 Task: Create in the project AuraTech in Backlog an issue 'Develop a new tool for automated testing of mobile application functional correctness and performance under varying network conditions', assign it to team member softage.4@softage.net and change the status to IN PROGRESS. Create in the project AuraTech in Backlog an issue 'Upgrade the session management and timeout mechanisms of a web application to improve user security and session management', assign it to team member softage.1@softage.net and change the status to IN PROGRESS
Action: Mouse moved to (209, 59)
Screenshot: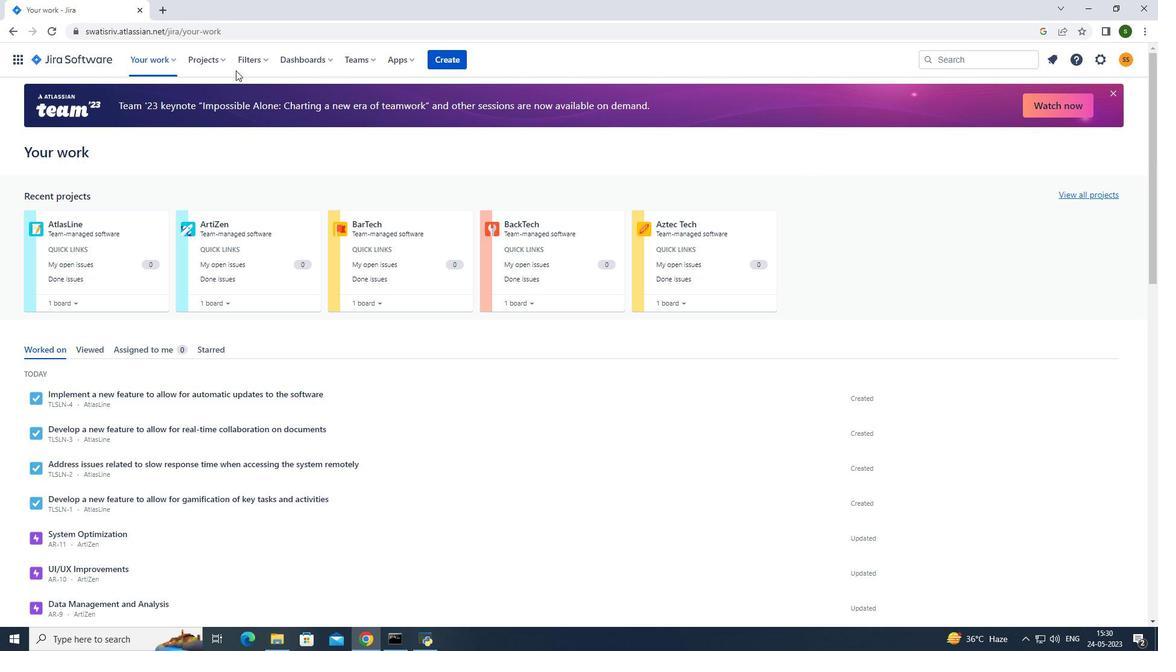 
Action: Mouse pressed left at (209, 59)
Screenshot: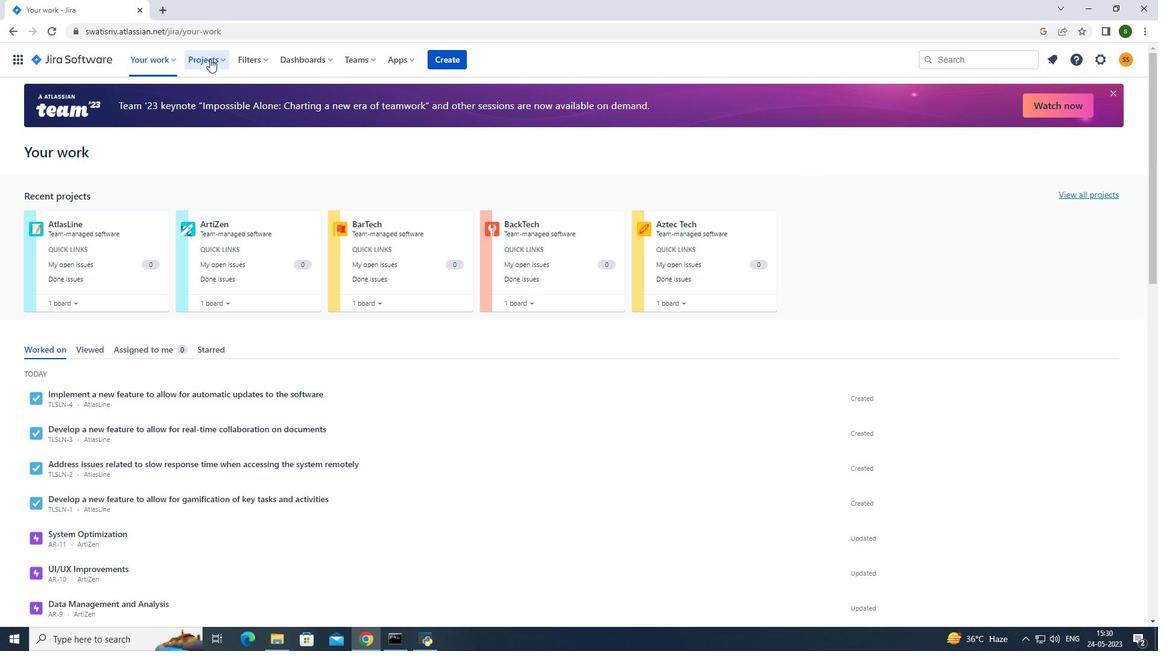 
Action: Mouse moved to (269, 111)
Screenshot: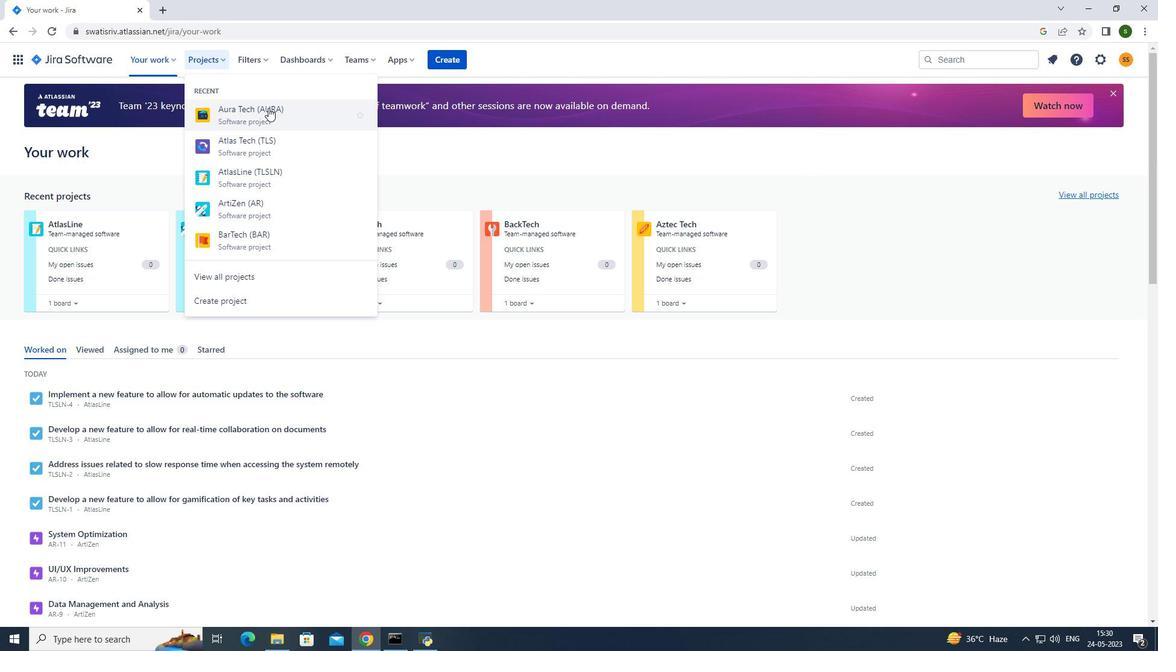 
Action: Mouse pressed left at (269, 111)
Screenshot: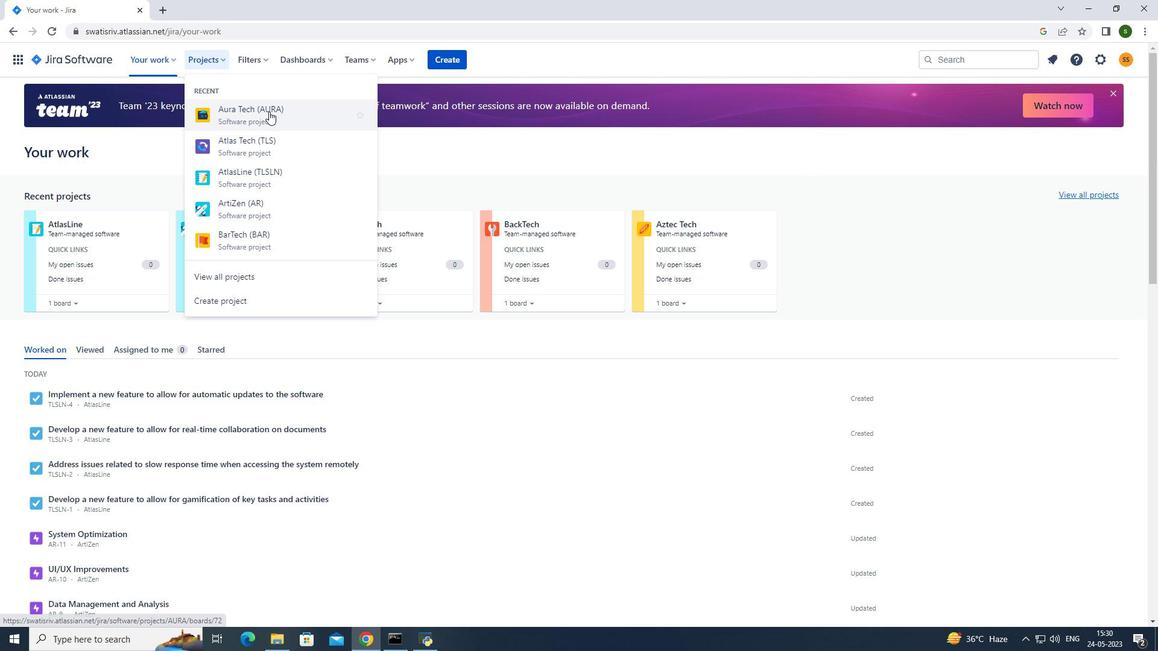 
Action: Mouse moved to (233, 415)
Screenshot: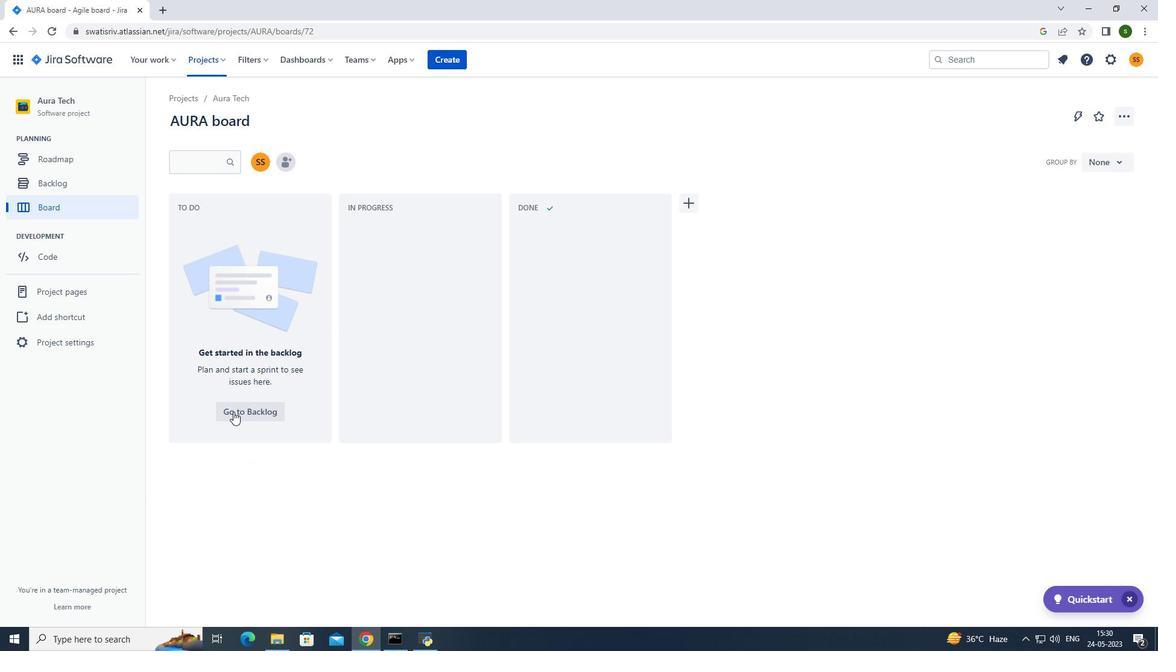 
Action: Mouse pressed left at (233, 415)
Screenshot: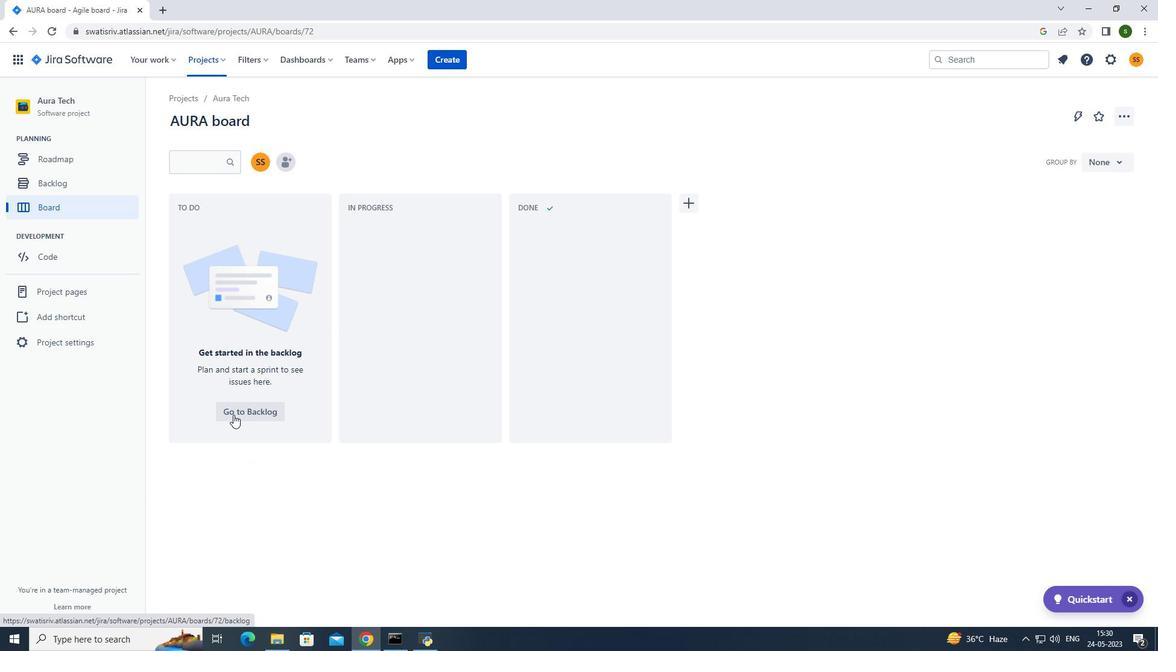 
Action: Mouse moved to (389, 445)
Screenshot: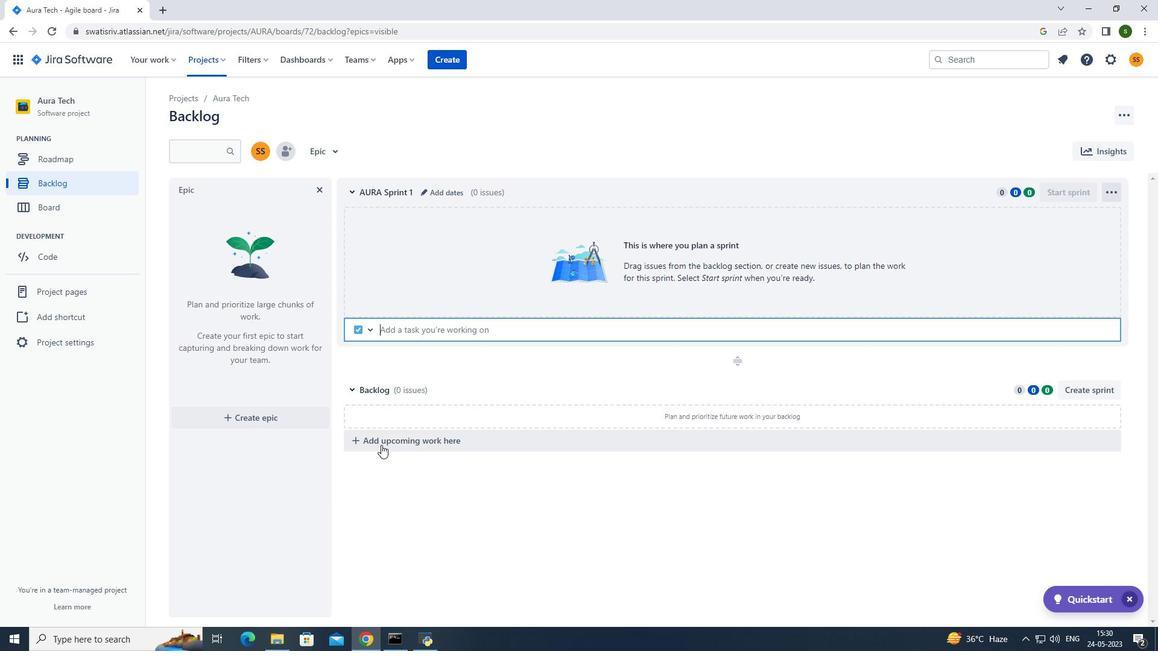 
Action: Mouse pressed left at (389, 445)
Screenshot: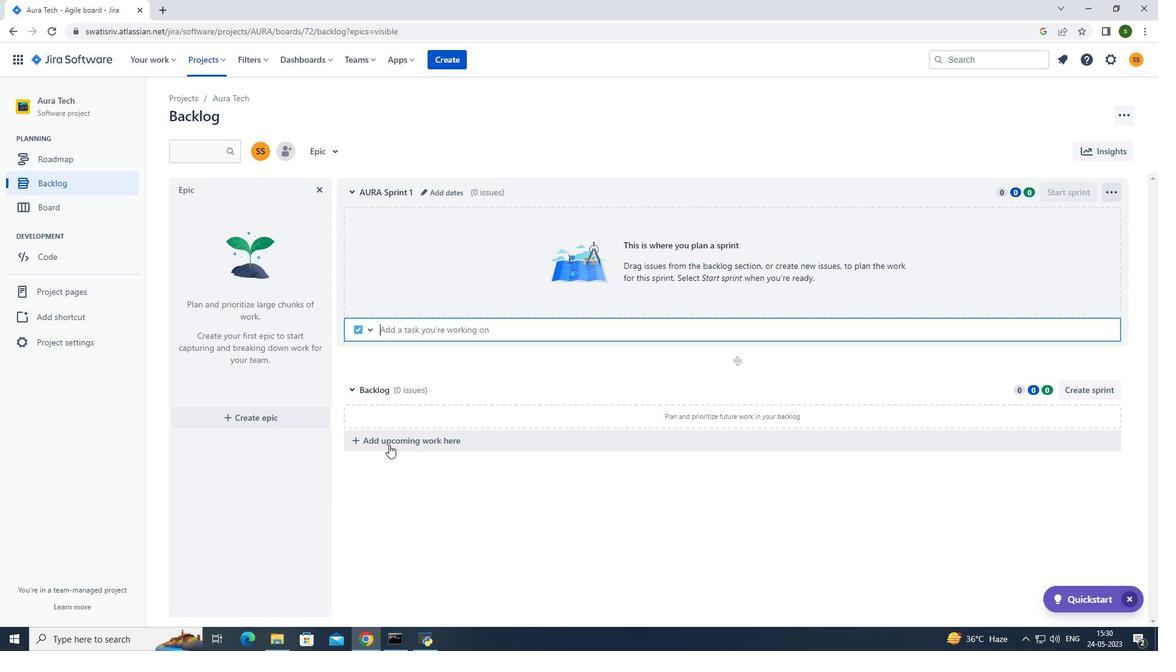 
Action: Mouse moved to (412, 445)
Screenshot: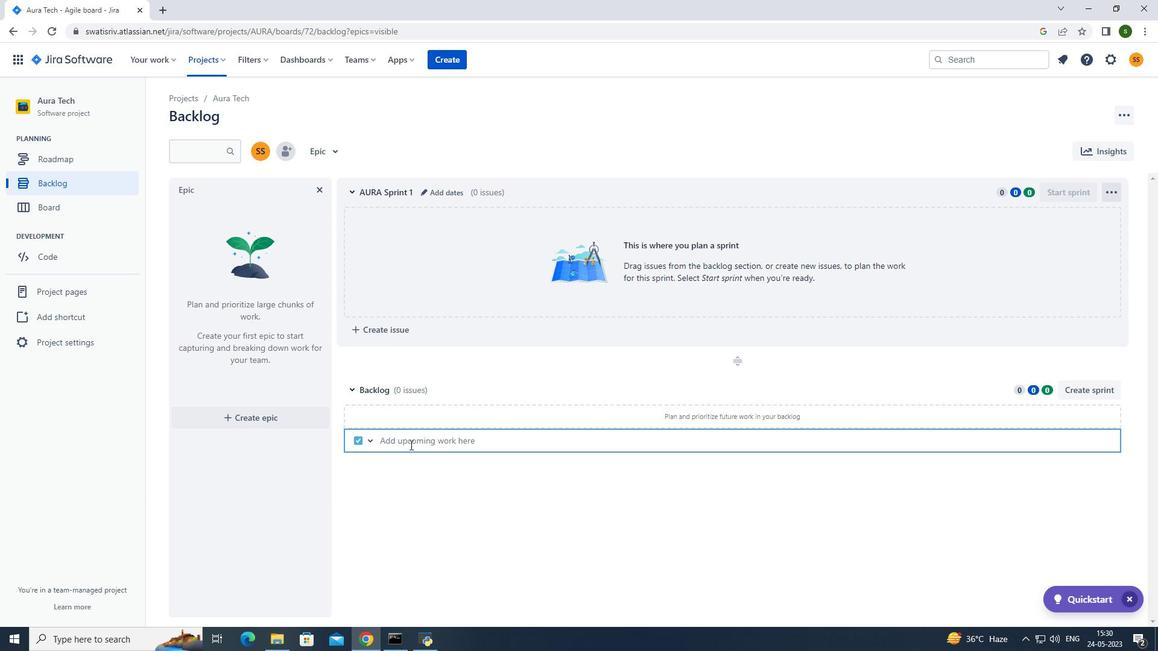 
Action: Mouse pressed left at (412, 445)
Screenshot: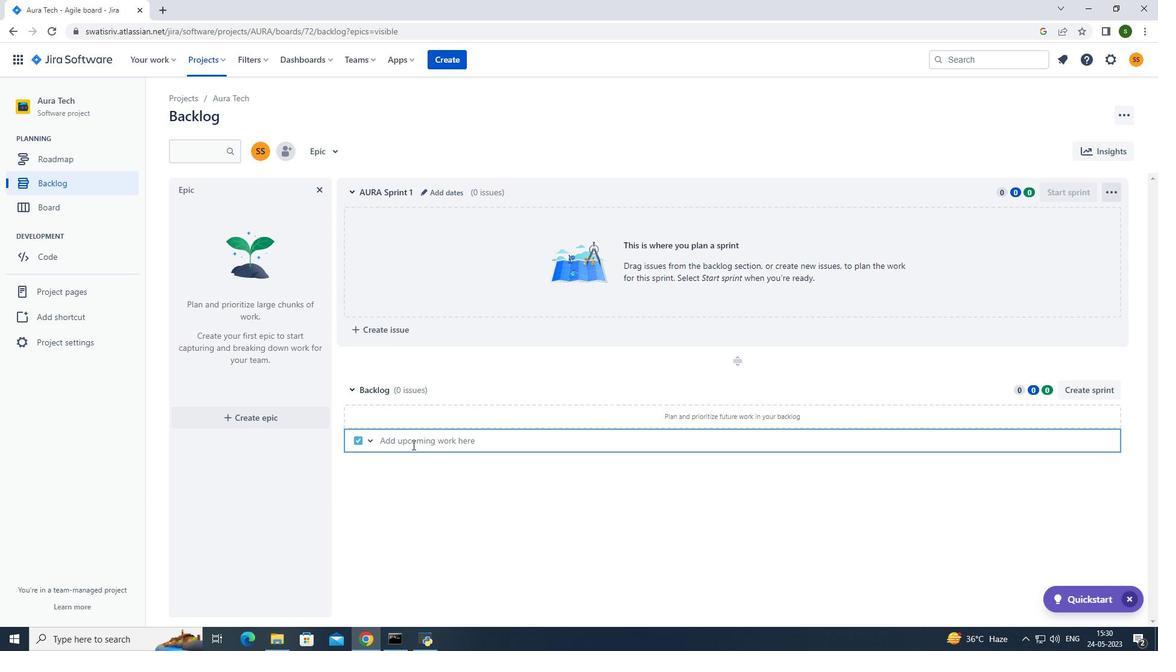 
Action: Mouse moved to (400, 440)
Screenshot: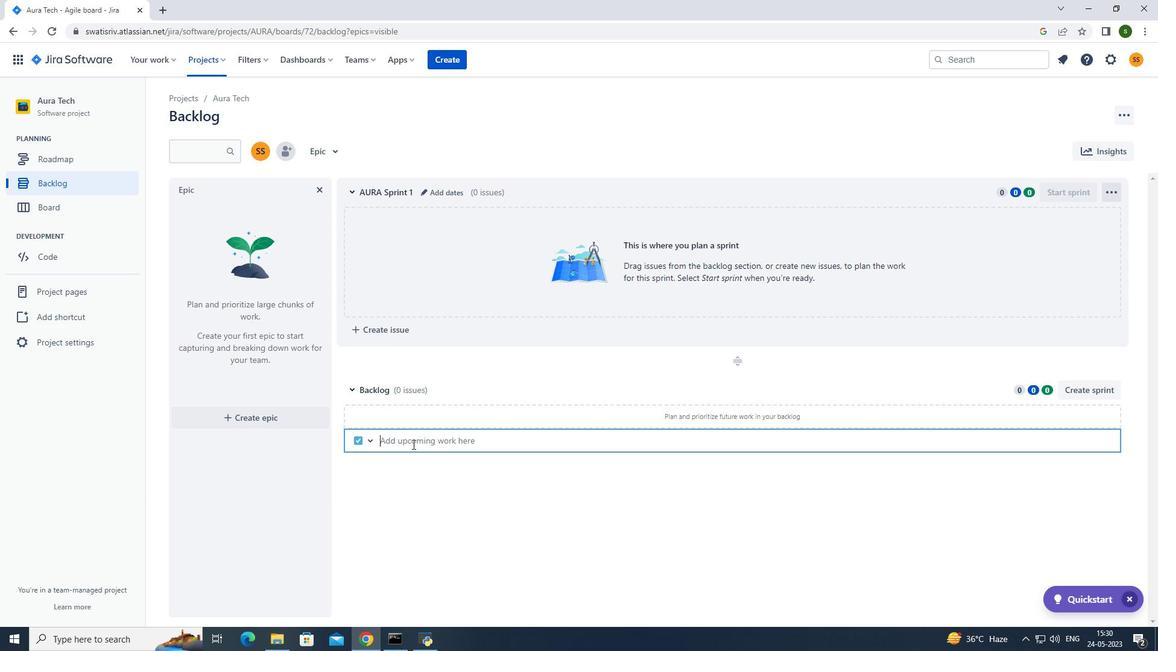 
Action: Key pressed <Key.caps_lock>D<Key.caps_lock>evelop<Key.space>a<Key.space>new<Key.space>tool<Key.space>for<Key.space>automated<Key.space>testing<Key.space>of<Key.space>mobile<Key.space>applicay<Key.backspace>tion<Key.space>functional<Key.space>correctness<Key.space>and<Key.space>perfi<Key.backspace>ormance<Key.space>under<Key.space>vat<Key.backspace>rying<Key.space>network<Key.space>coni<Key.backspace>ditions<Key.enter>
Screenshot: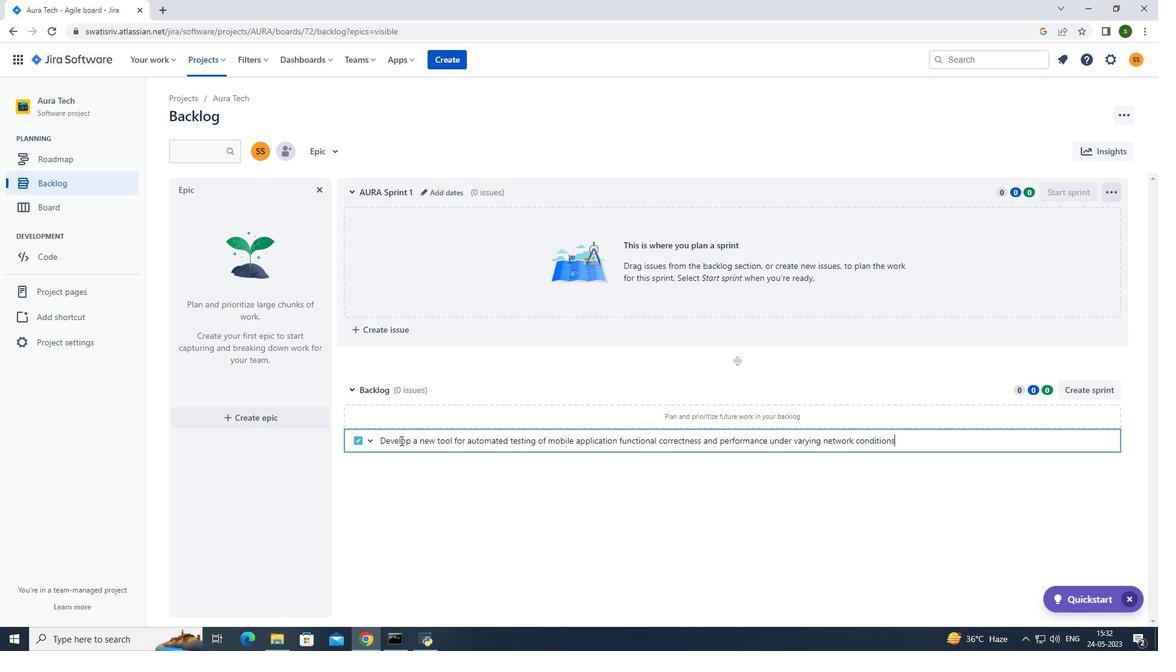 
Action: Mouse moved to (1082, 419)
Screenshot: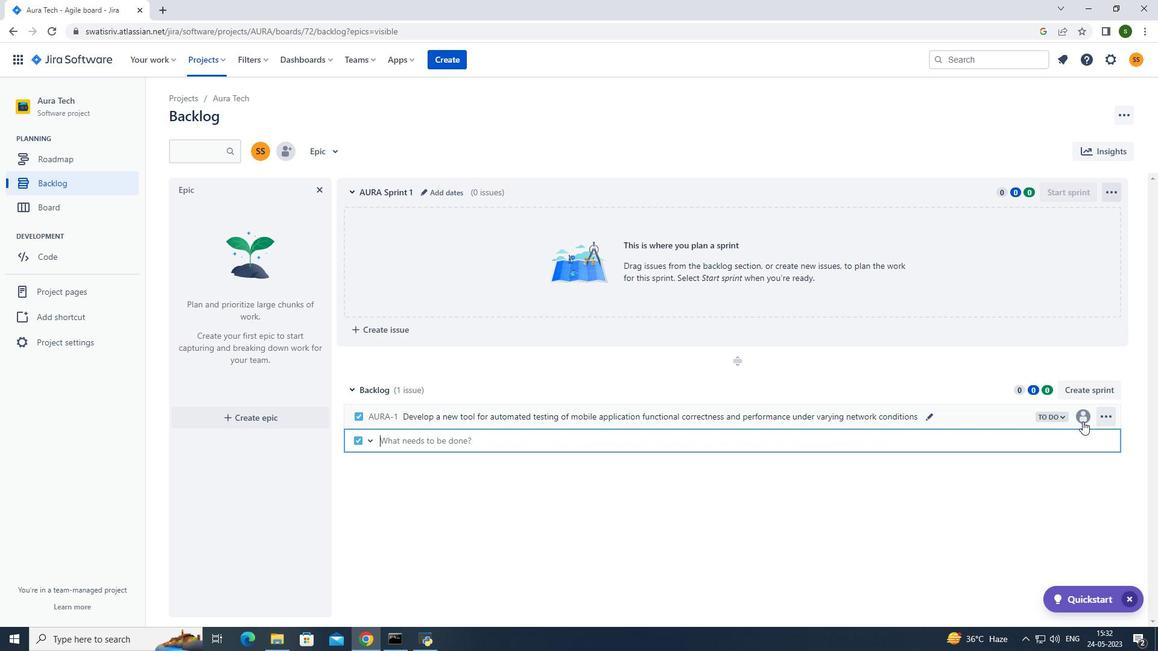 
Action: Mouse pressed left at (1082, 419)
Screenshot: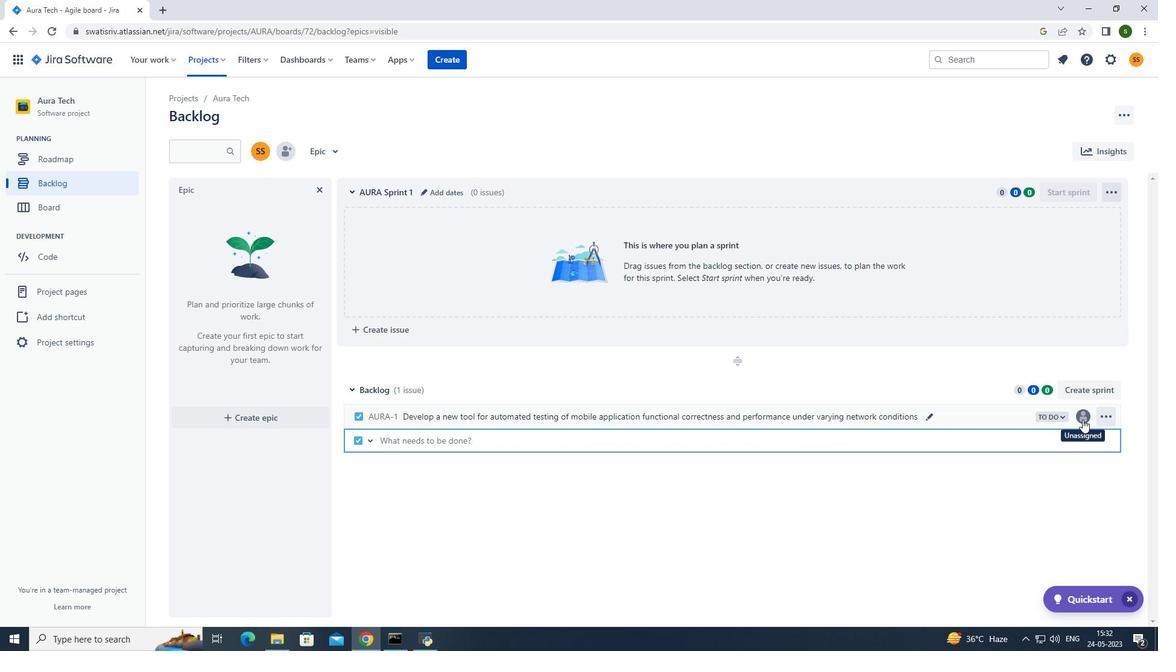 
Action: Mouse moved to (1017, 440)
Screenshot: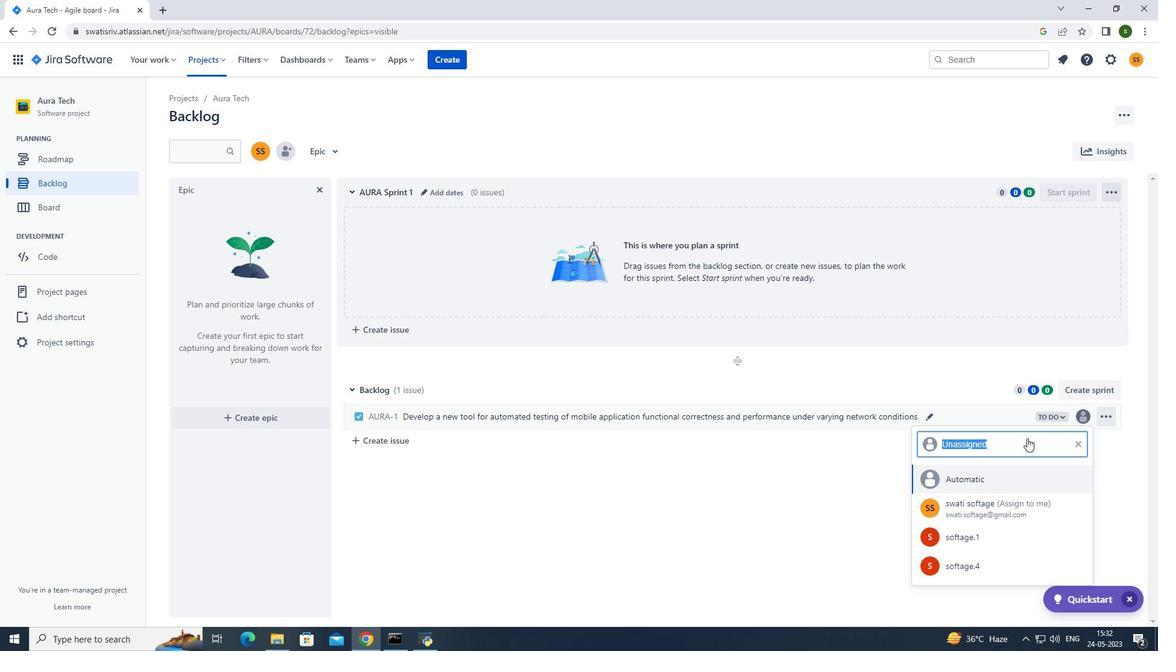 
Action: Key pressed softage.4<Key.shift><Key.shift>@softage.net
Screenshot: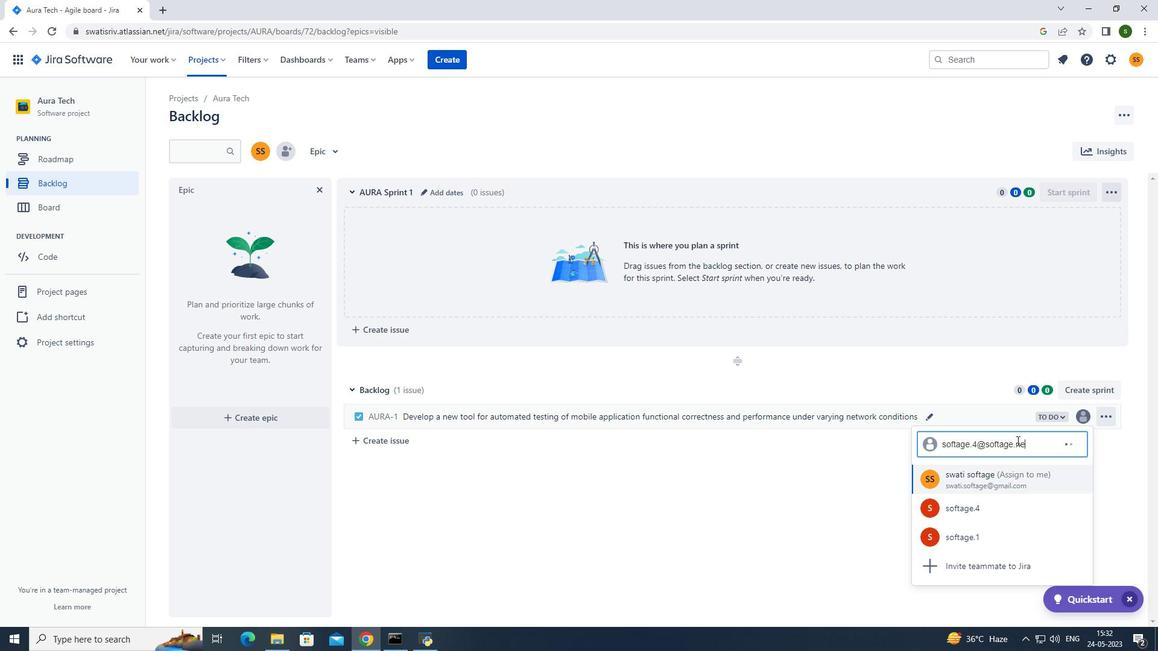 
Action: Mouse moved to (1012, 473)
Screenshot: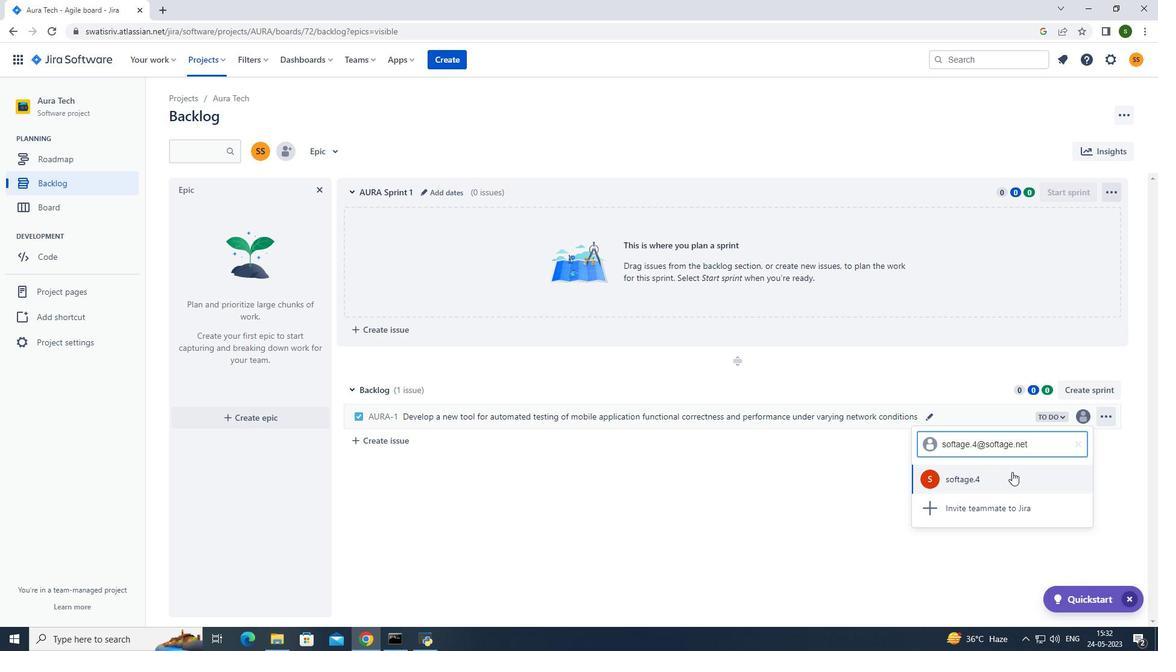 
Action: Mouse pressed left at (1012, 473)
Screenshot: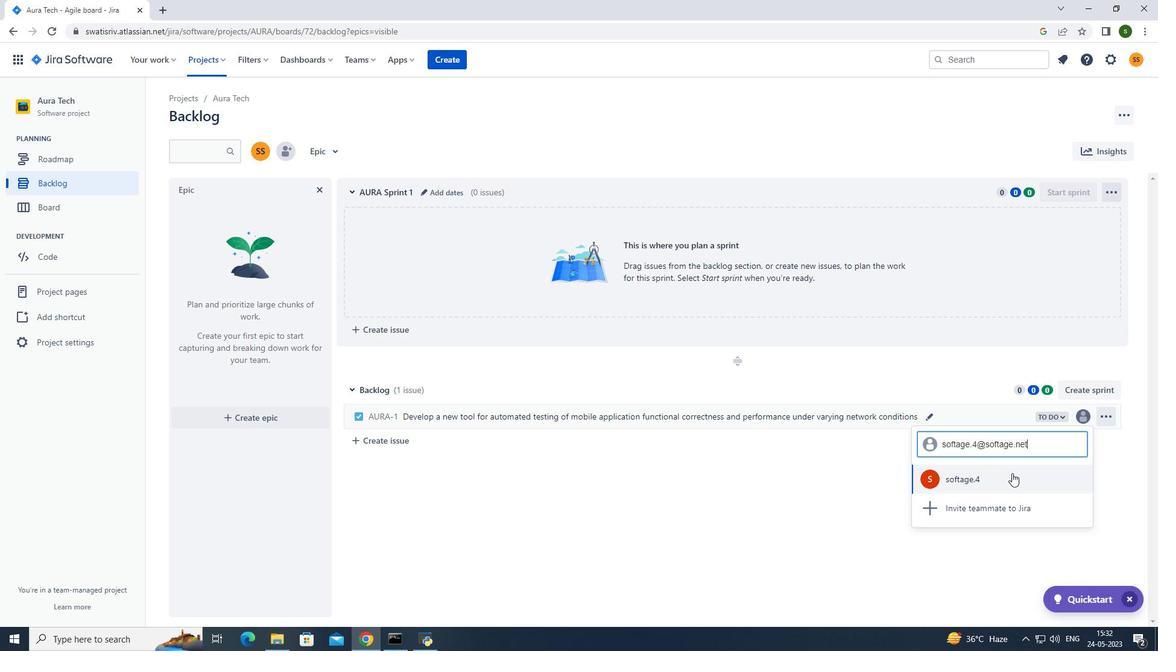
Action: Mouse moved to (1057, 418)
Screenshot: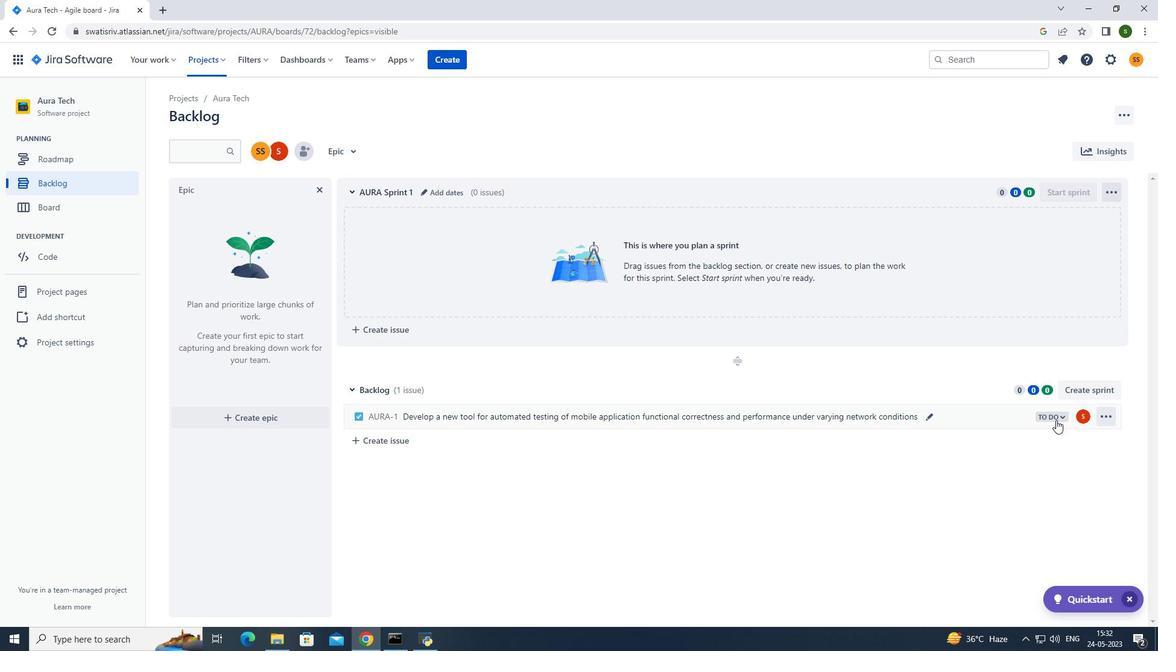 
Action: Mouse pressed left at (1057, 418)
Screenshot: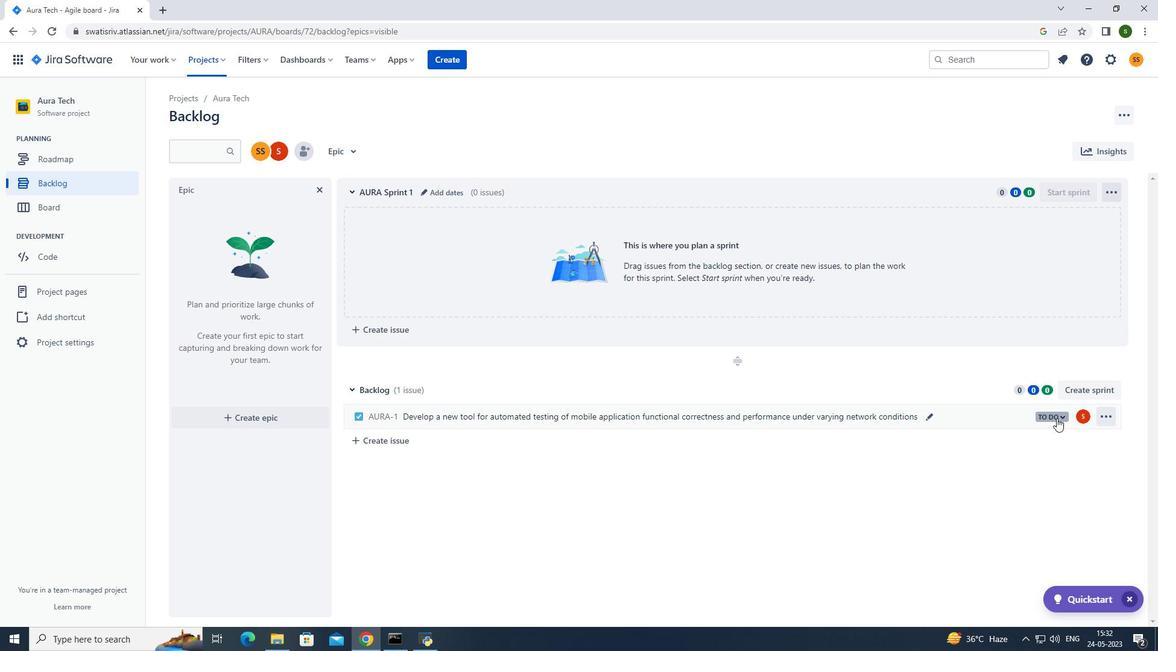 
Action: Mouse moved to (1003, 442)
Screenshot: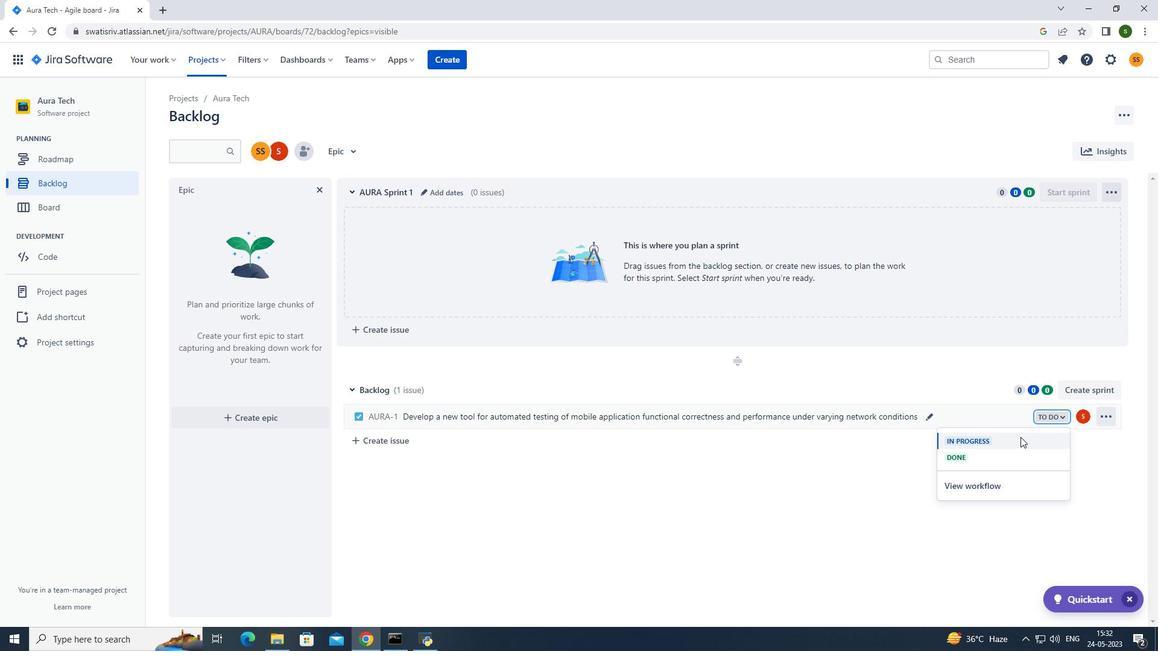 
Action: Mouse pressed left at (1003, 442)
Screenshot: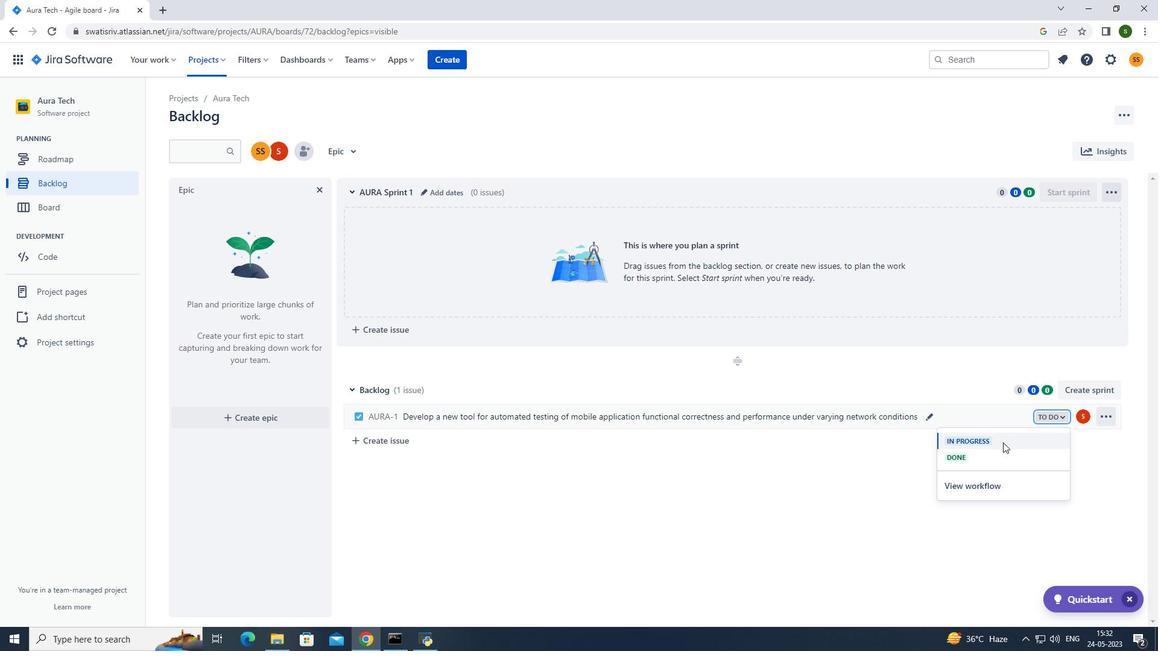 
Action: Mouse moved to (322, 193)
Screenshot: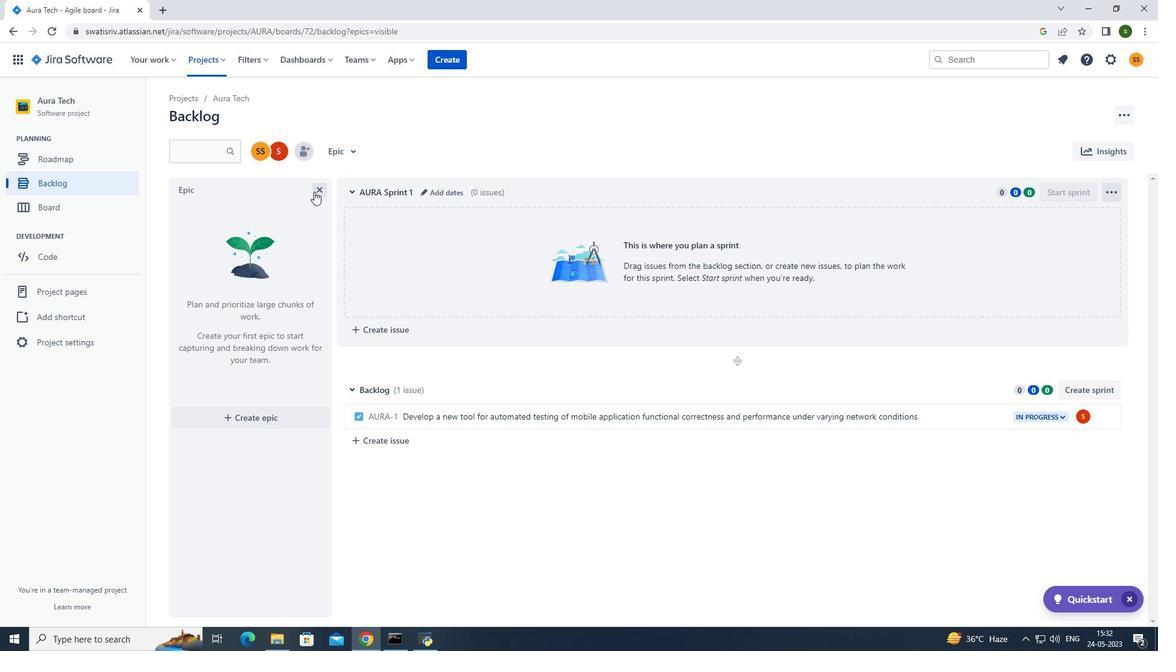 
Action: Mouse pressed left at (322, 193)
Screenshot: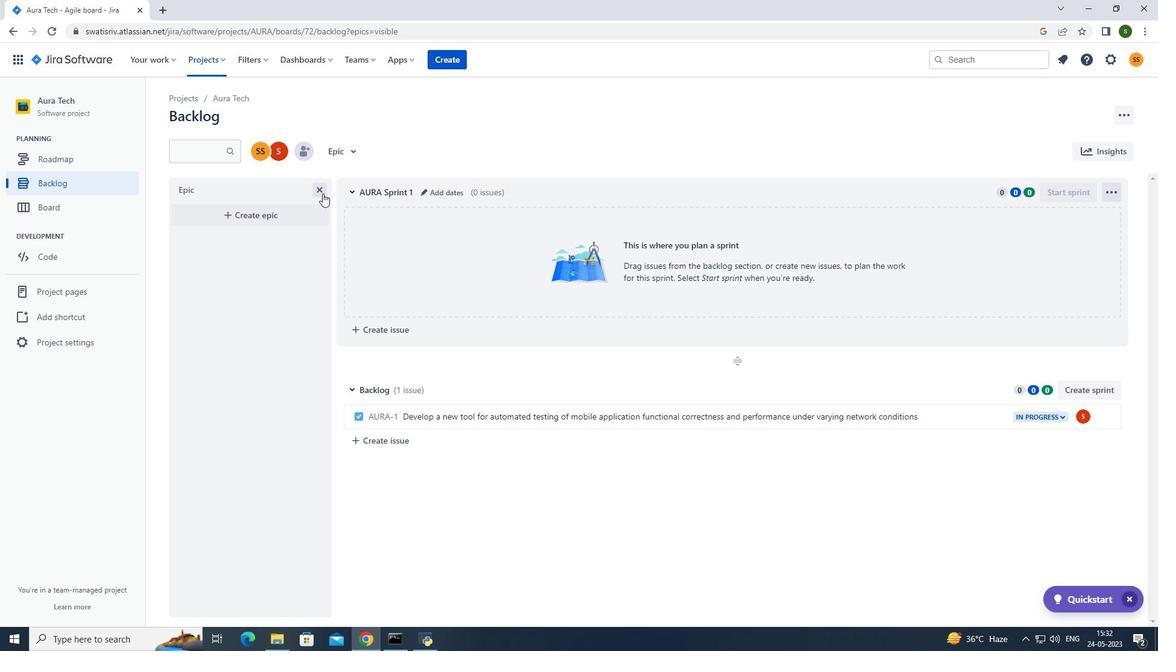 
Action: Mouse moved to (220, 63)
Screenshot: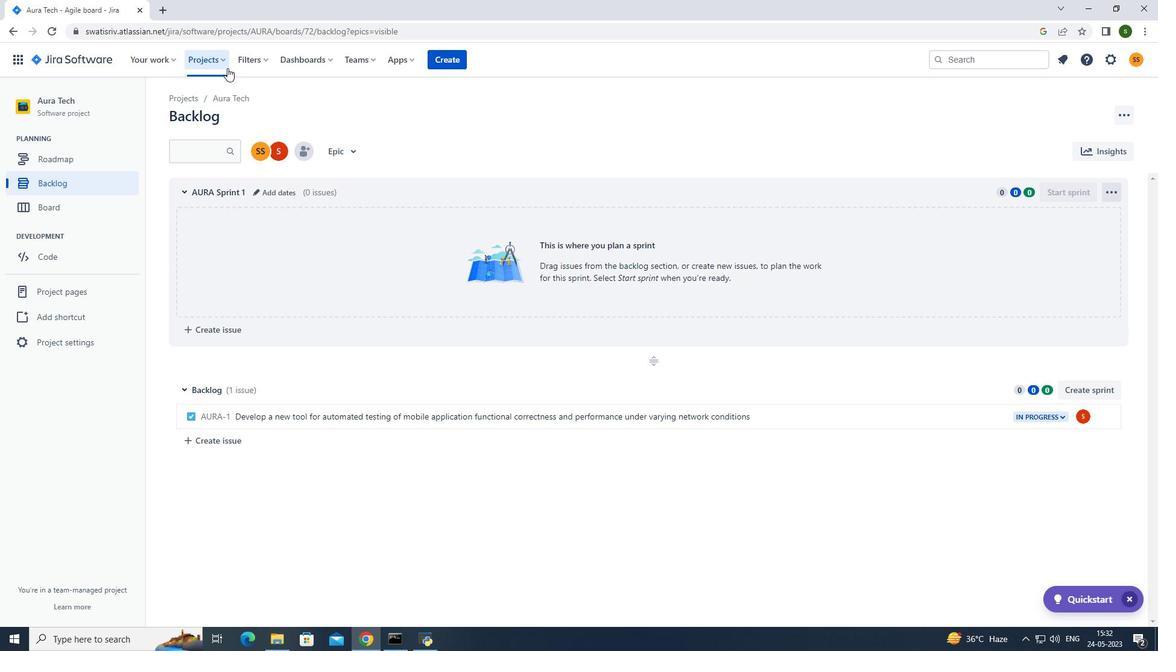 
Action: Mouse pressed left at (220, 63)
Screenshot: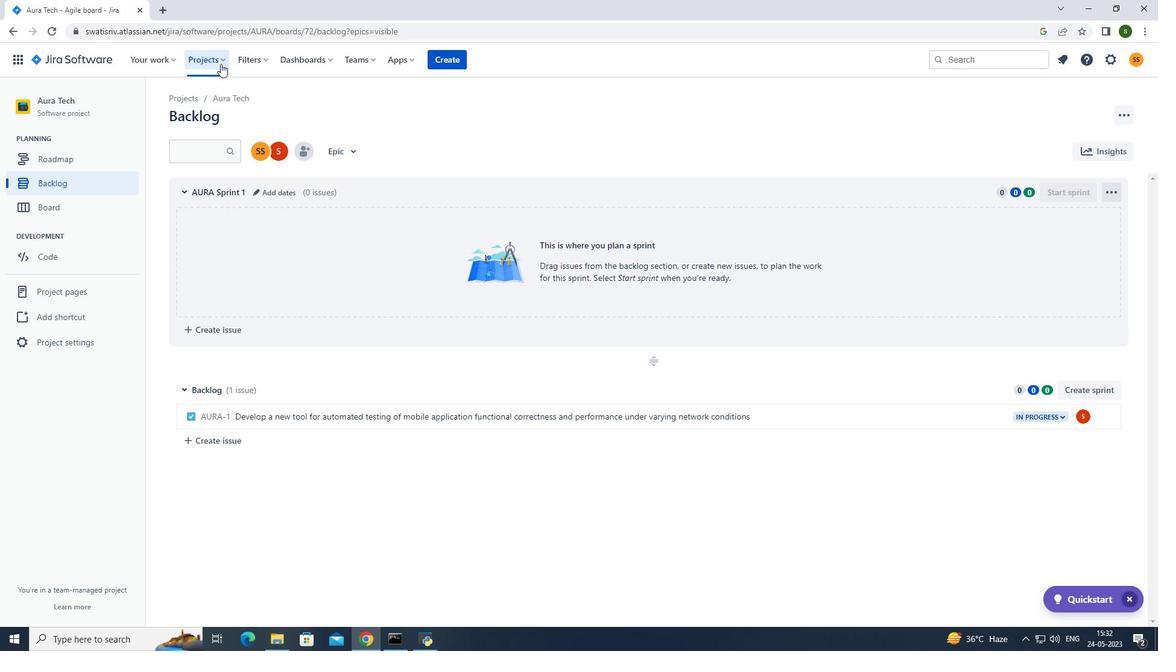 
Action: Mouse moved to (245, 112)
Screenshot: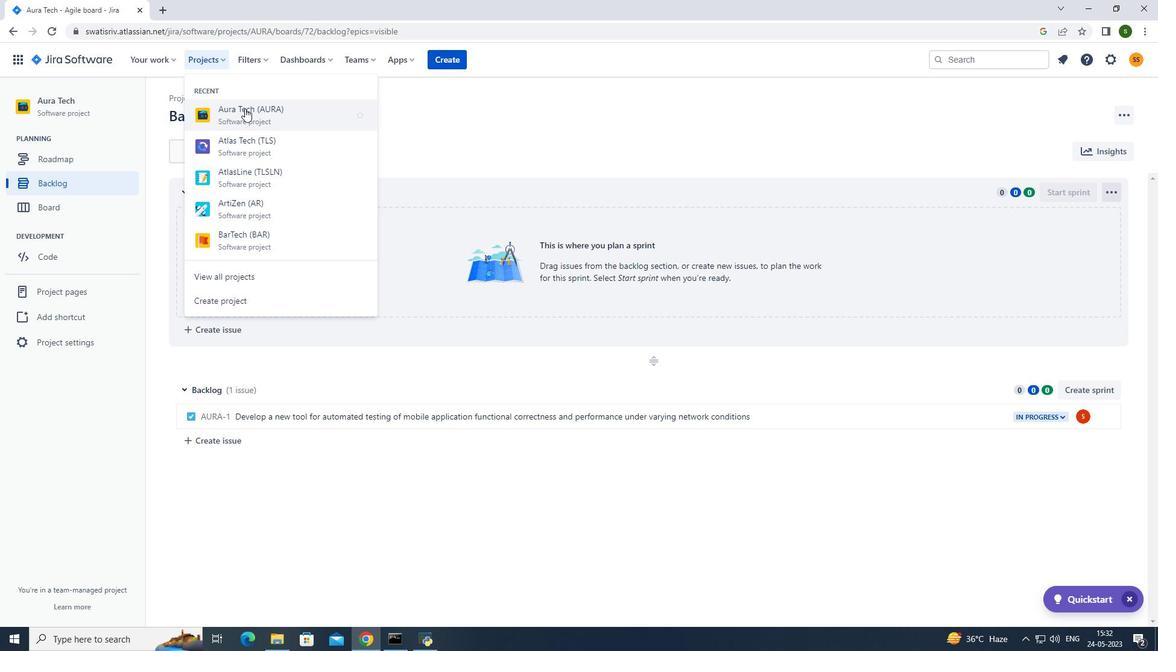 
Action: Mouse pressed left at (245, 112)
Screenshot: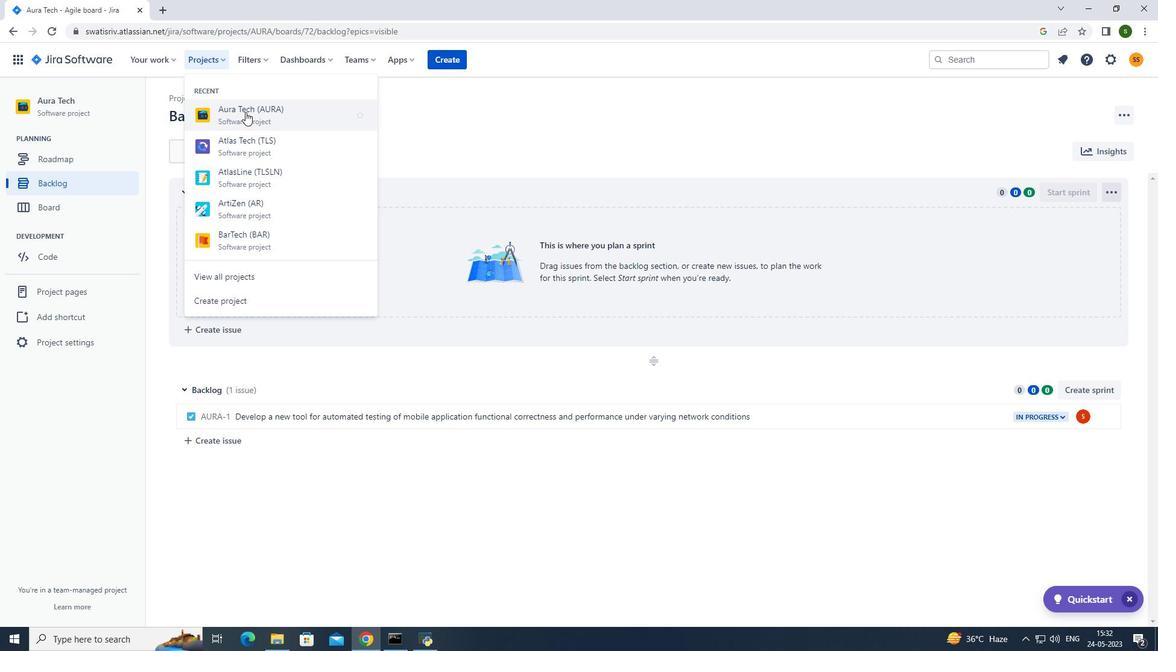 
Action: Mouse moved to (257, 410)
Screenshot: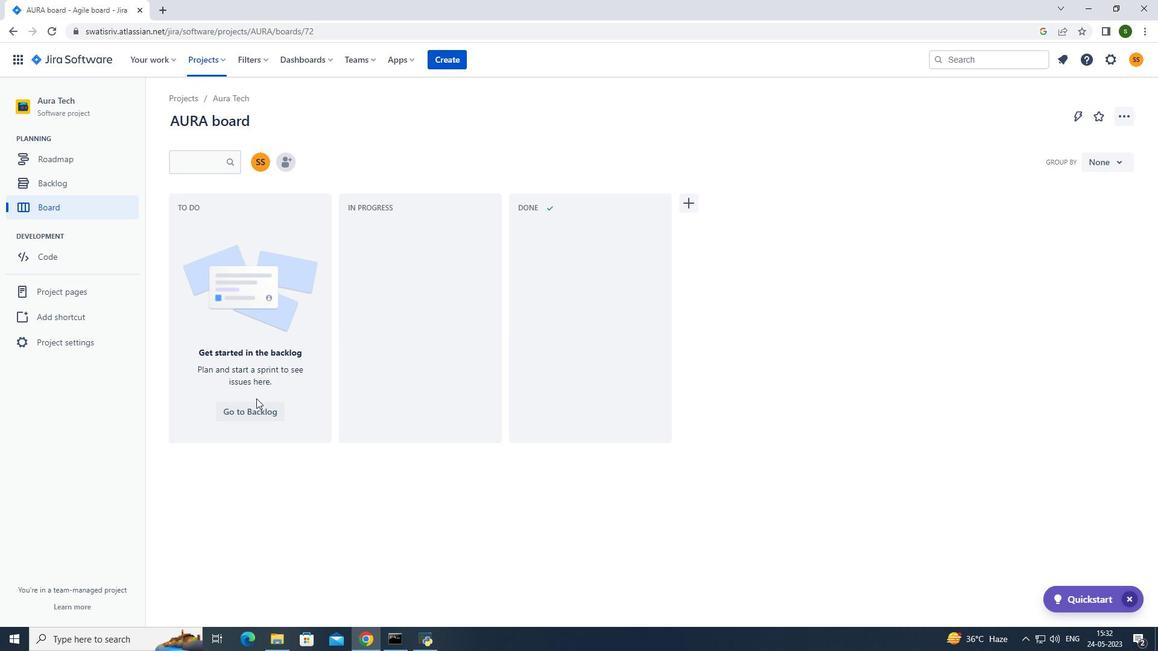 
Action: Mouse pressed left at (257, 410)
Screenshot: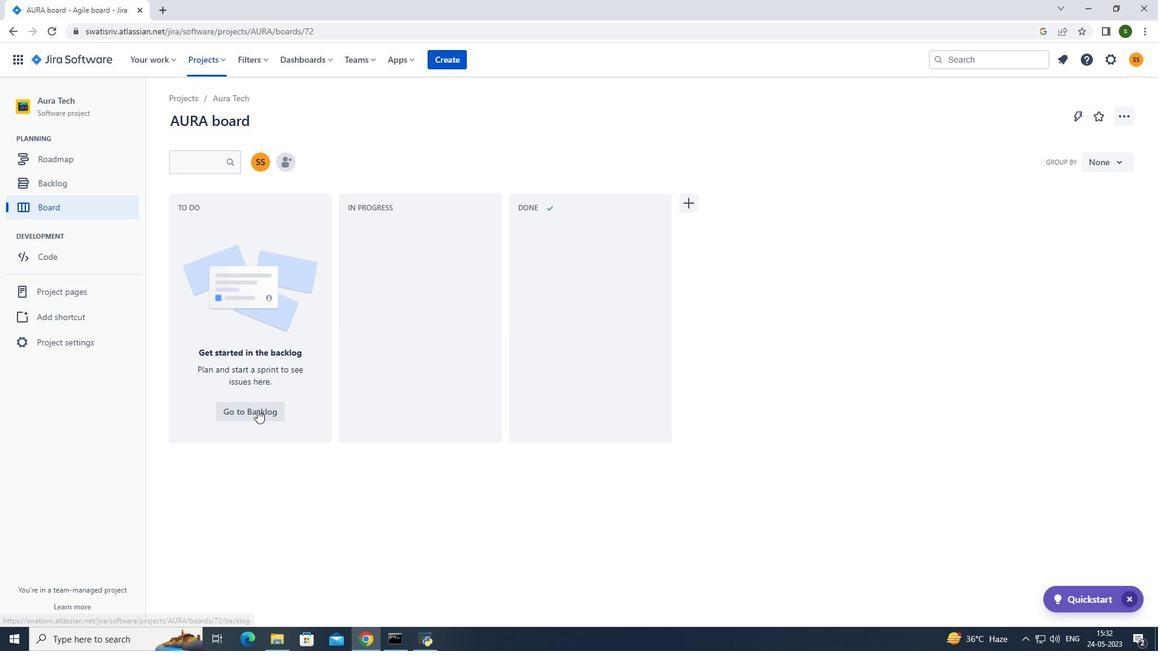 
Action: Mouse moved to (250, 437)
Screenshot: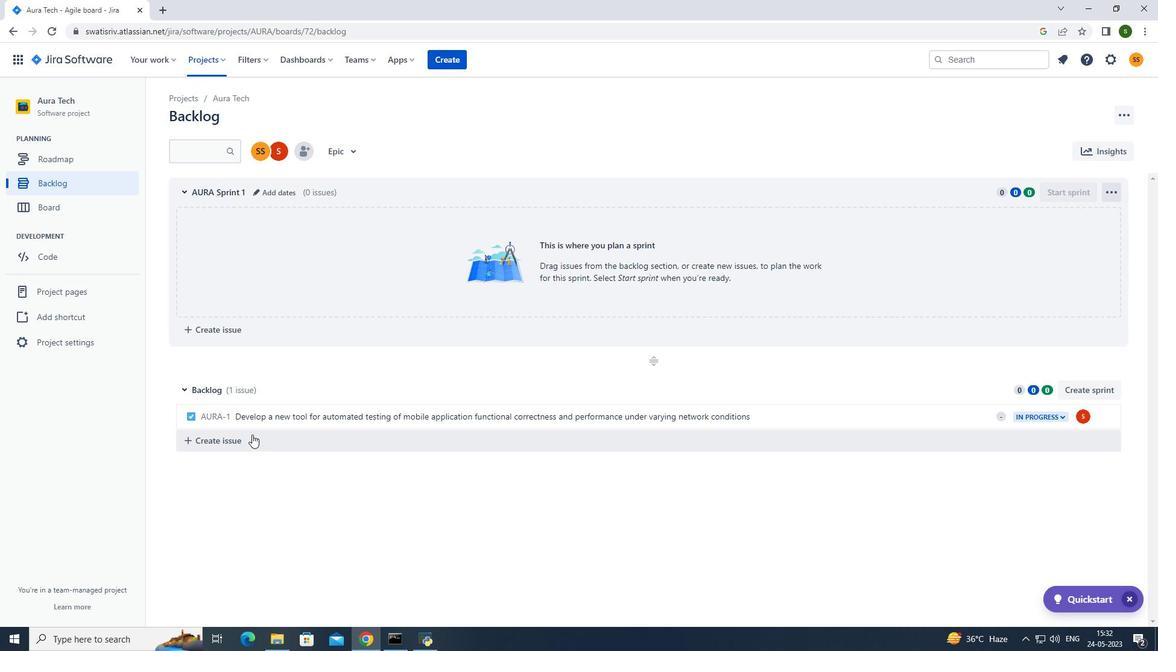 
Action: Mouse pressed left at (250, 437)
Screenshot: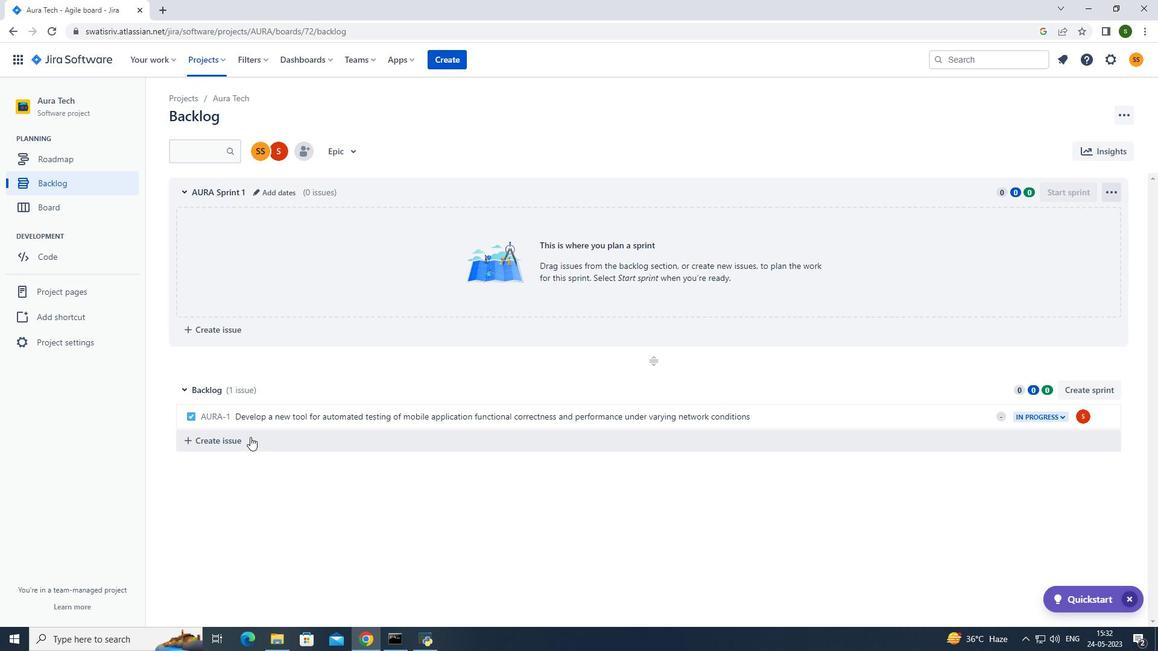 
Action: Mouse moved to (300, 428)
Screenshot: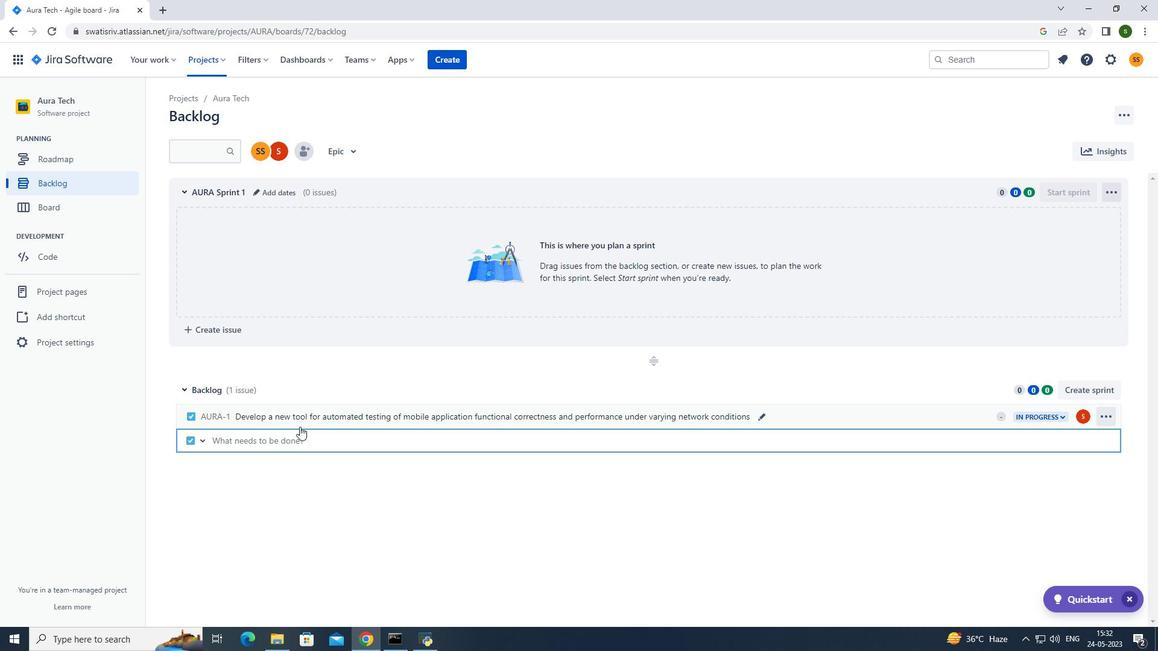 
Action: Key pressed <Key.caps_lock>U<Key.caps_lock>pgrade<Key.space>the<Key.space>session<Key.space>management<Key.space>and<Key.space>timeout<Key.space>mechanisms<Key.space>of<Key.space>a<Key.space>web<Key.space>application<Key.space>to<Key.space>improve<Key.space>user<Key.space>security<Key.space>and<Key.space>session<Key.space>management<Key.enter>
Screenshot: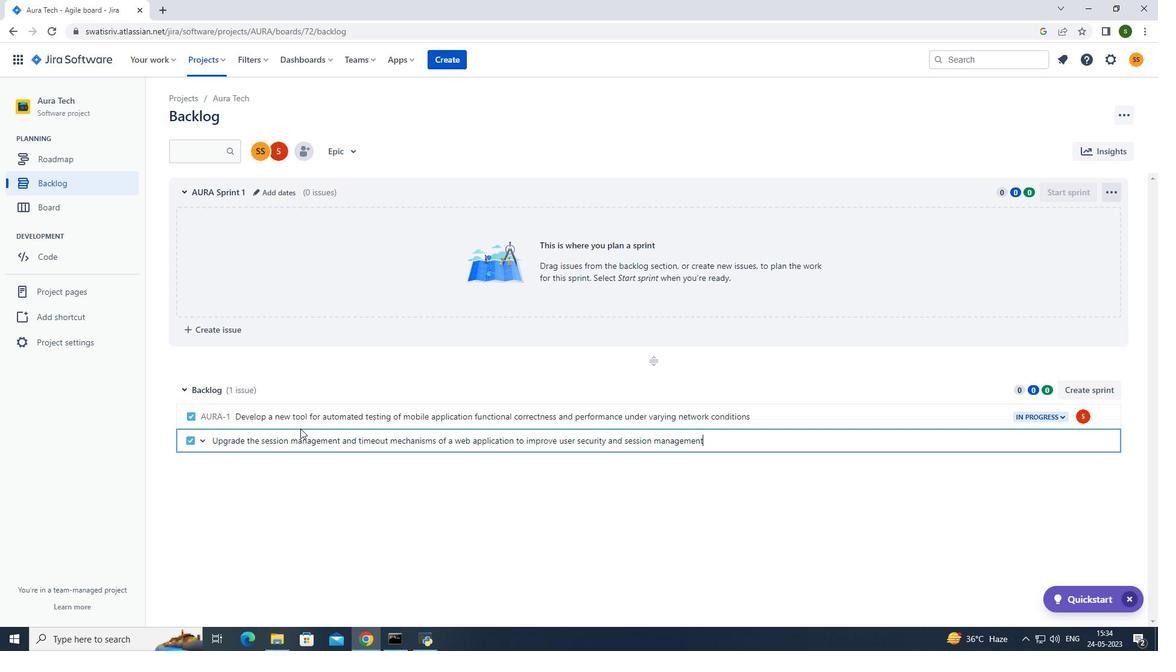 
Action: Mouse moved to (1083, 439)
Screenshot: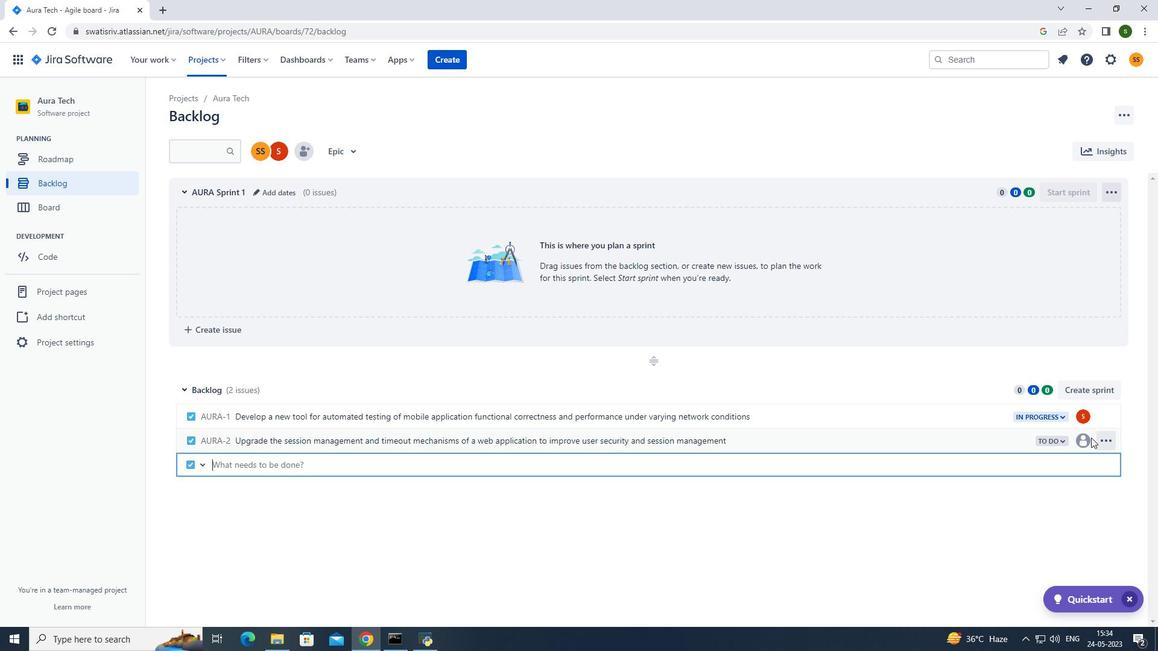 
Action: Mouse pressed left at (1083, 439)
Screenshot: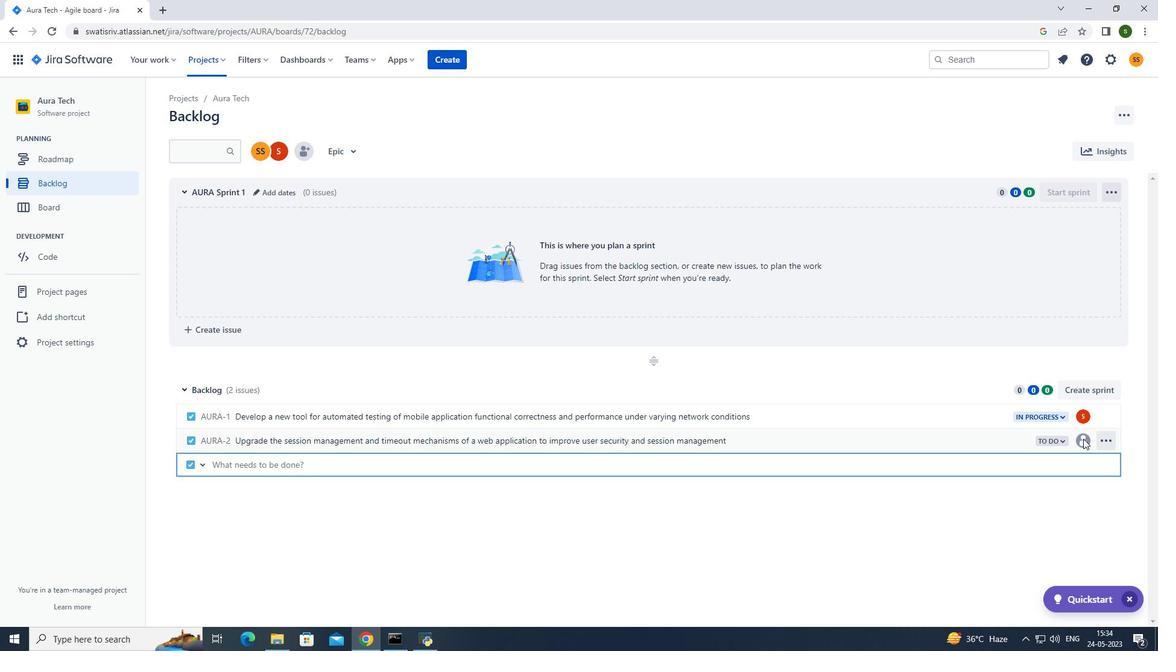 
Action: Mouse moved to (1082, 441)
Screenshot: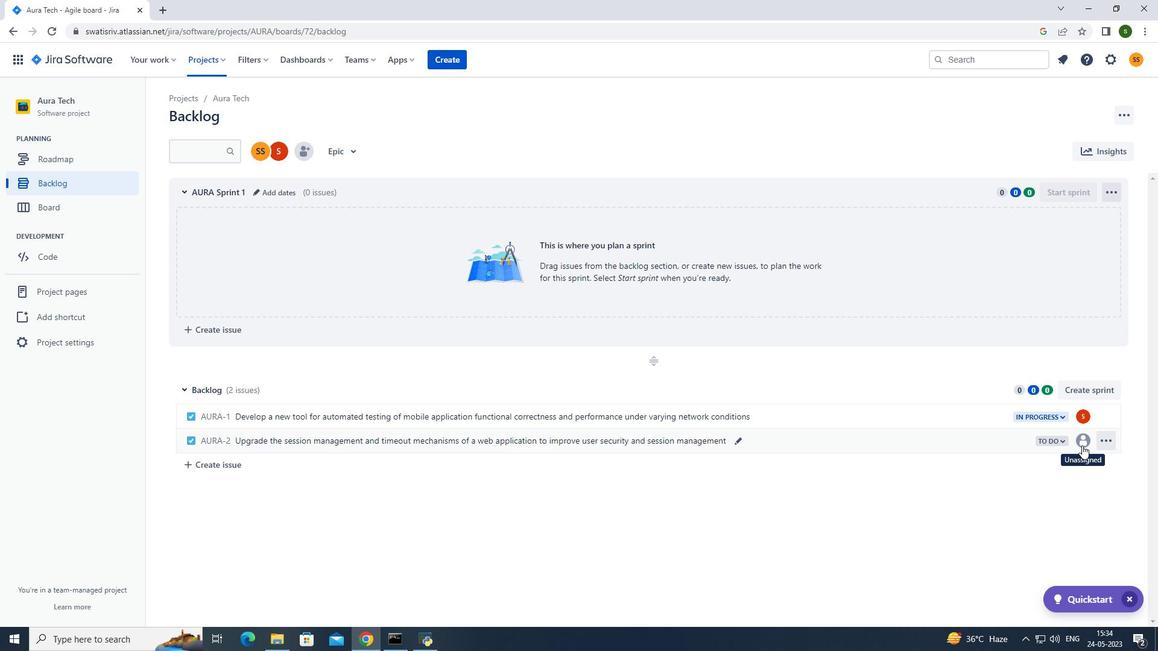 
Action: Mouse pressed left at (1082, 441)
Screenshot: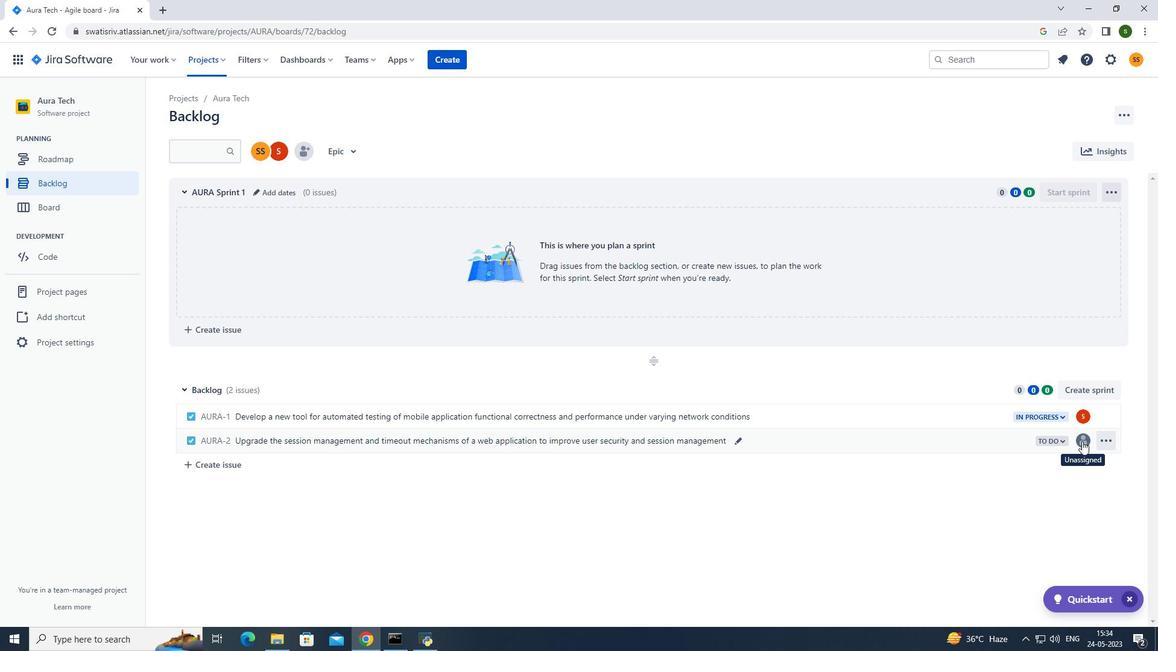 
Action: Mouse moved to (1009, 468)
Screenshot: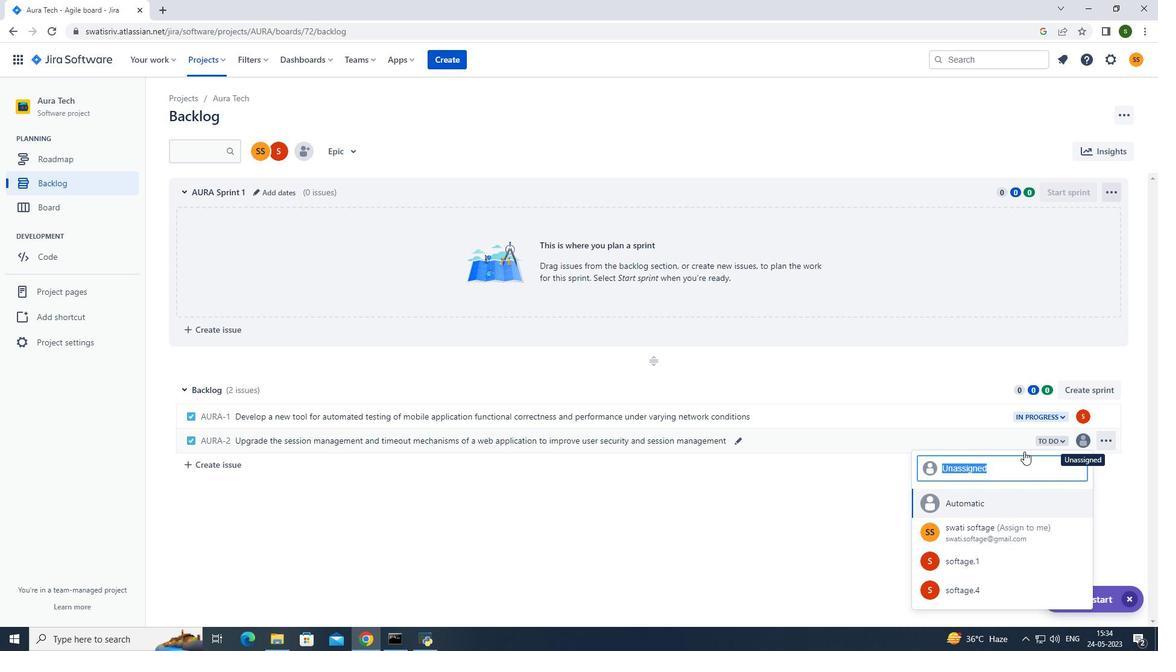 
Action: Key pressed softage.1<Key.shift>@softage.net
Screenshot: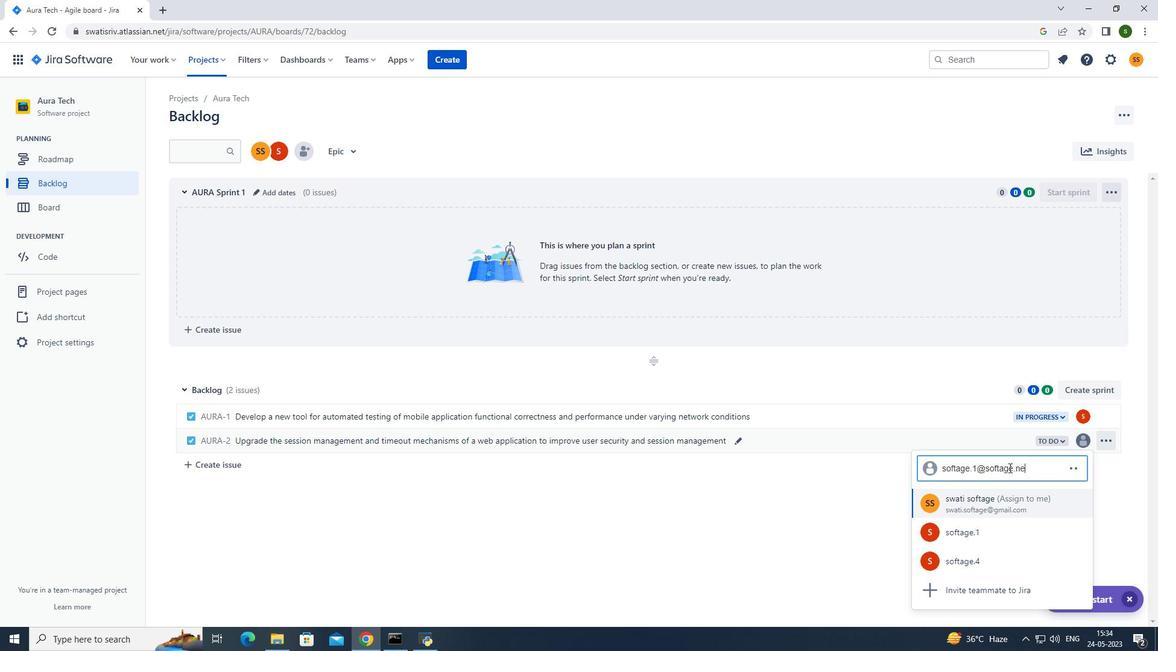 
Action: Mouse moved to (990, 504)
Screenshot: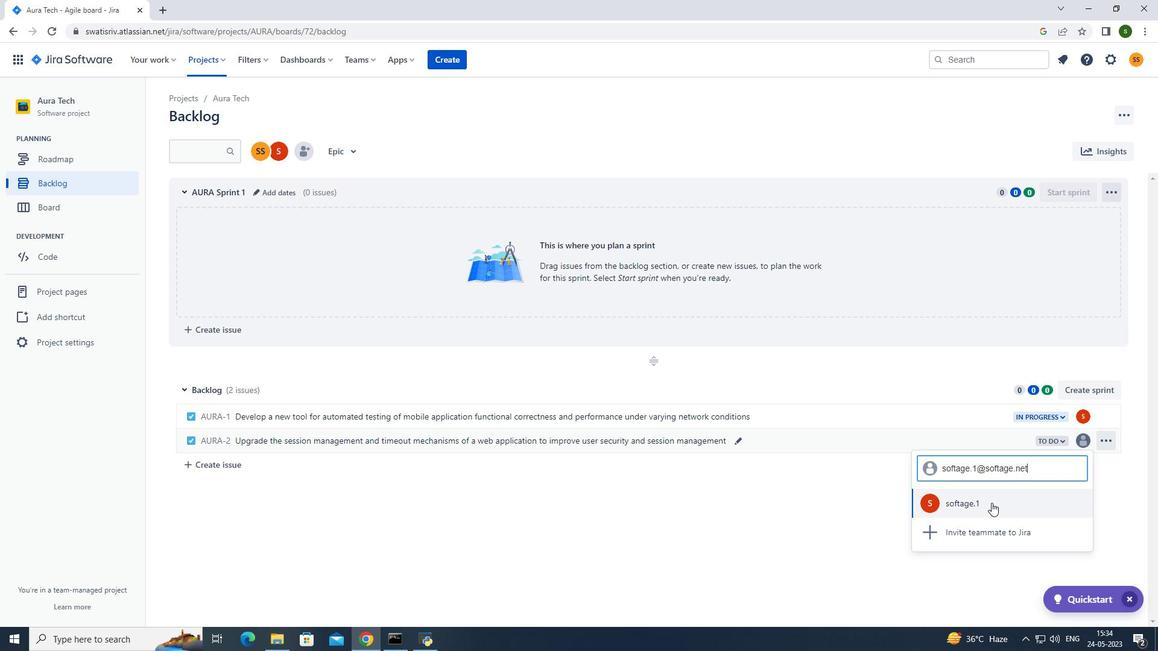 
Action: Mouse pressed left at (990, 504)
Screenshot: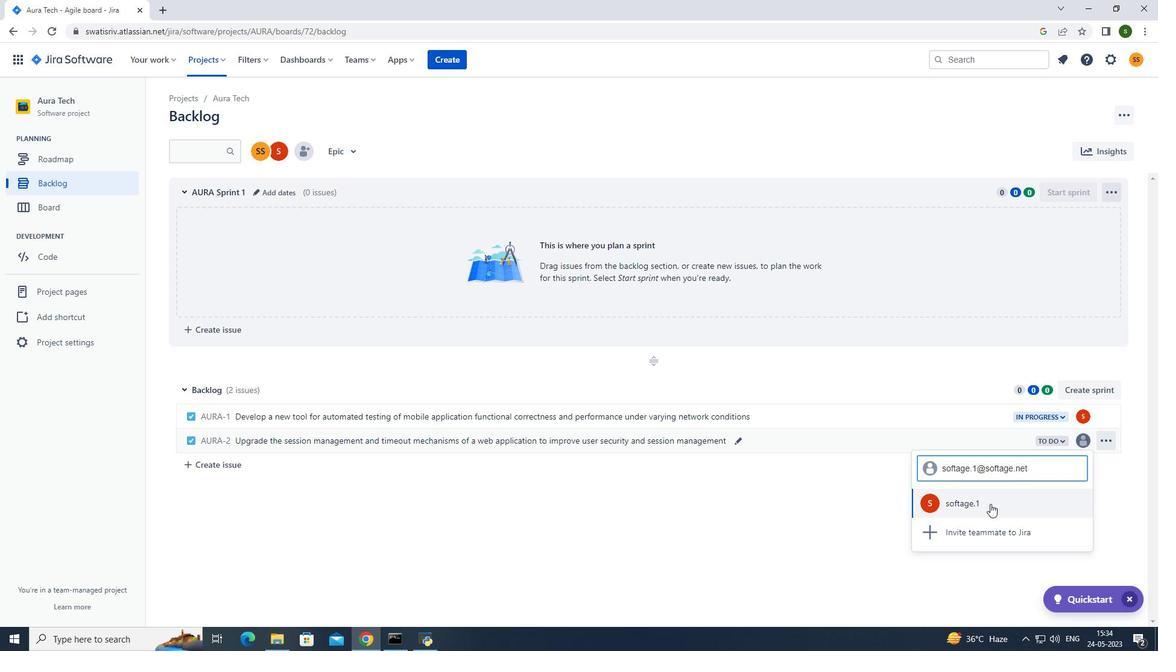 
Action: Mouse moved to (1059, 442)
Screenshot: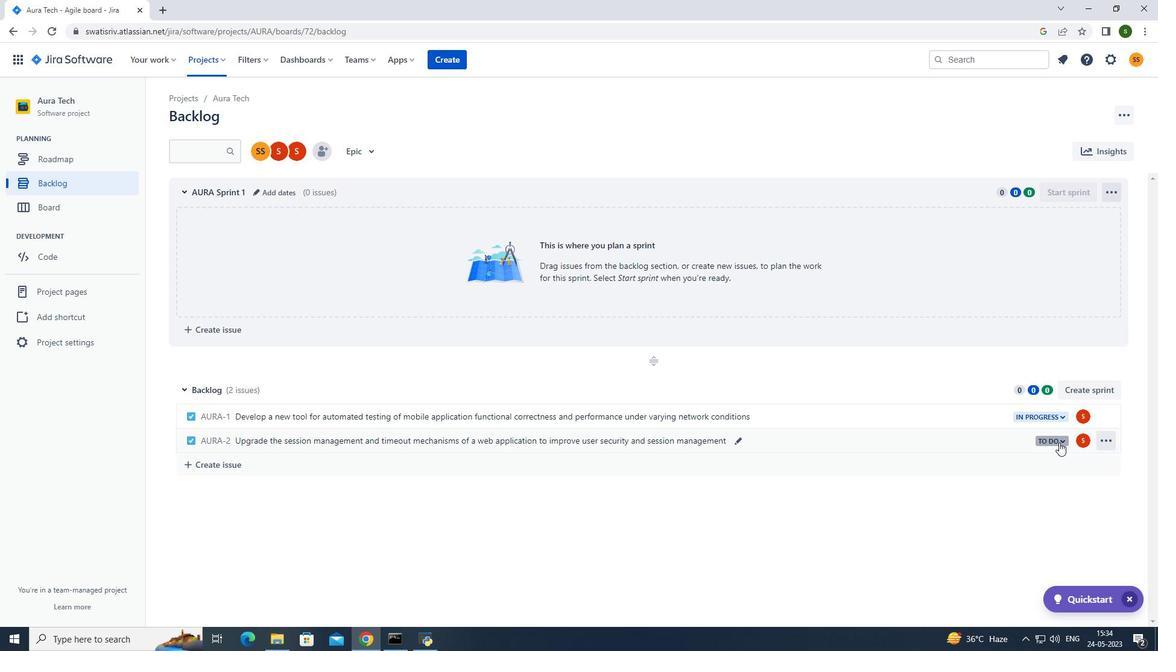
Action: Mouse pressed left at (1059, 442)
Screenshot: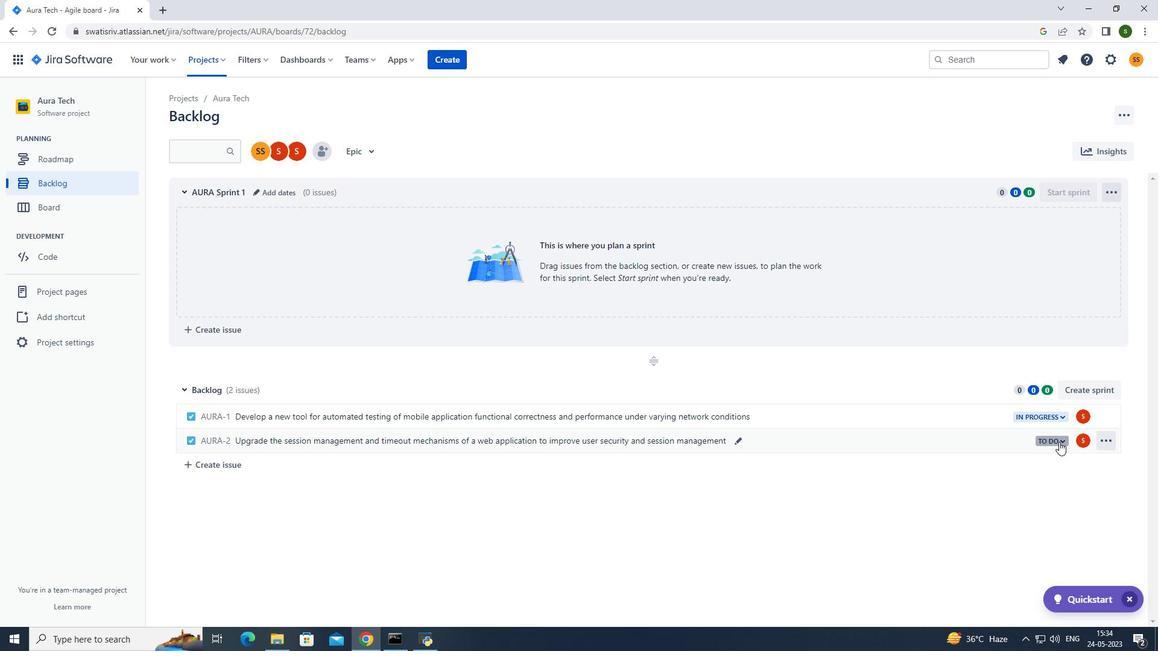 
Action: Mouse moved to (1046, 460)
Screenshot: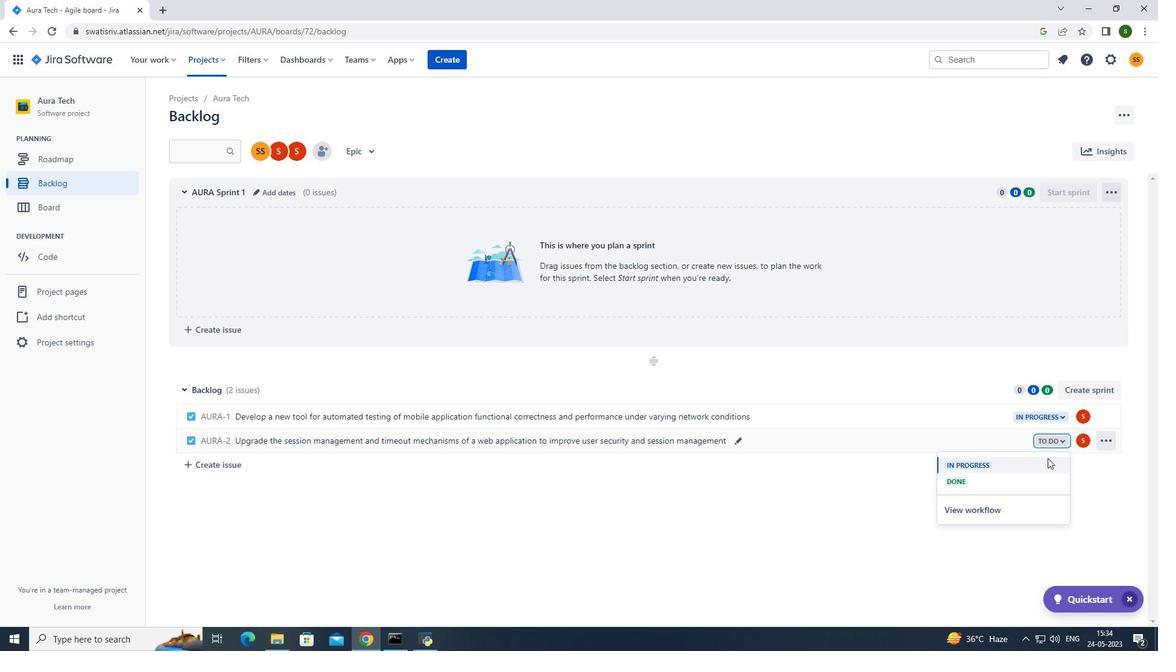 
Action: Mouse pressed left at (1046, 460)
Screenshot: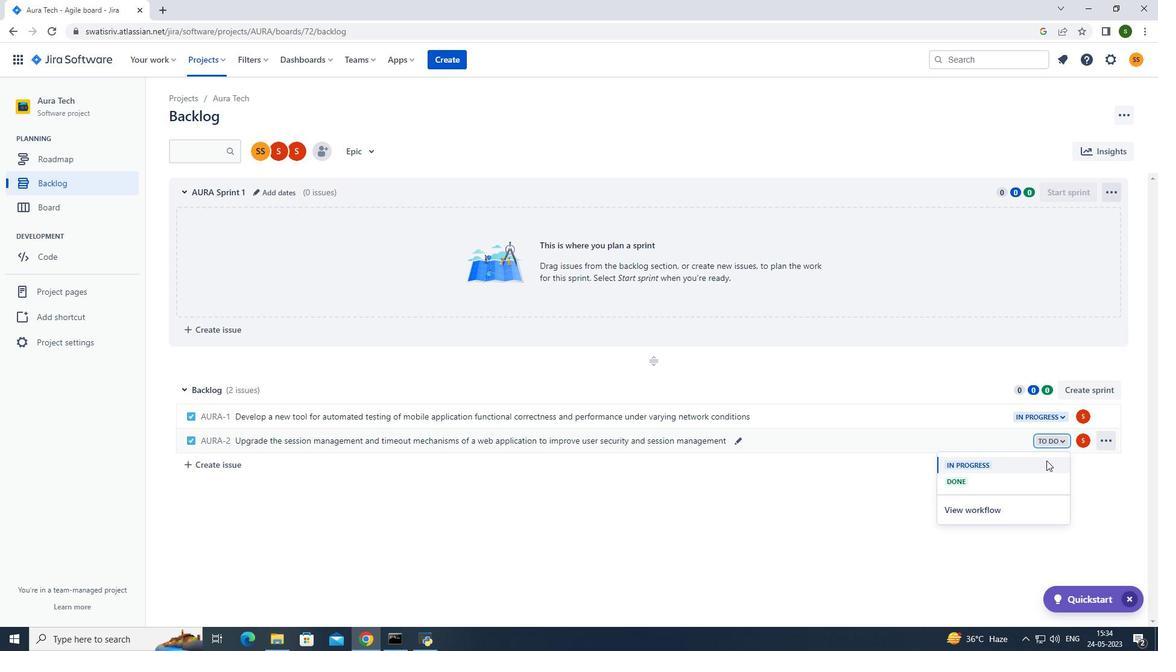 
Action: Mouse moved to (795, 519)
Screenshot: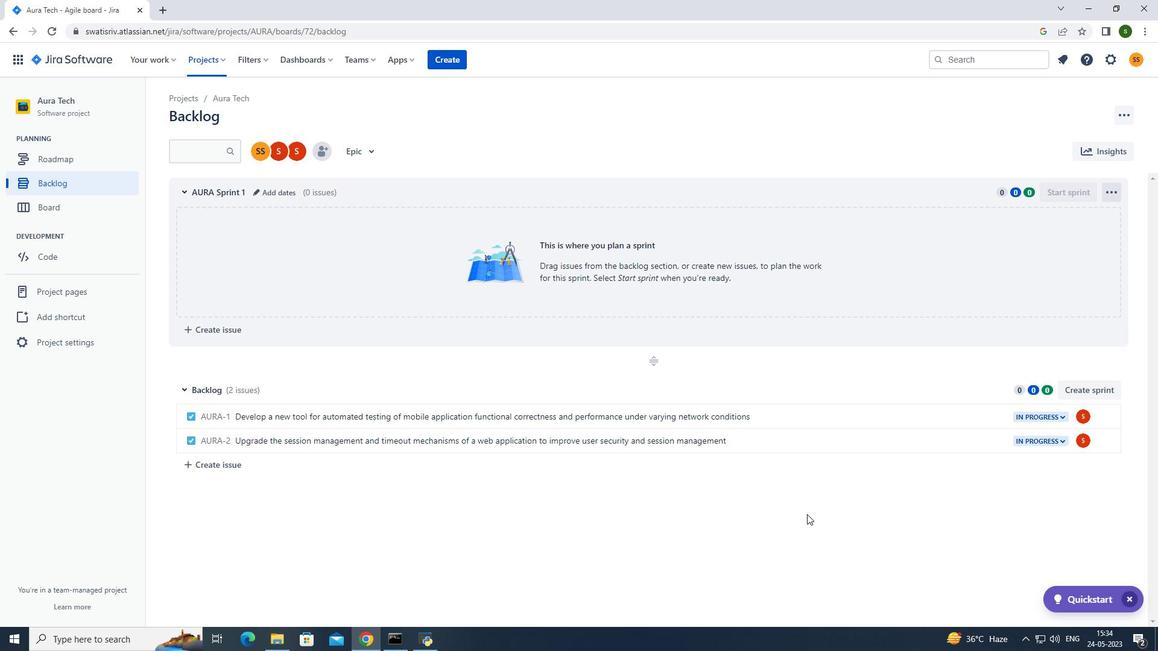 
